 Task: Find connections with filter location Motril with filter topic #Lessonswith filter profile language French with filter current company Unilever with filter school Jawaharlal Nehru Vishvavidyalaya with filter industry Wholesale Food and Beverage with filter service category Consulting with filter keywords title Quality Control
Action: Mouse moved to (542, 71)
Screenshot: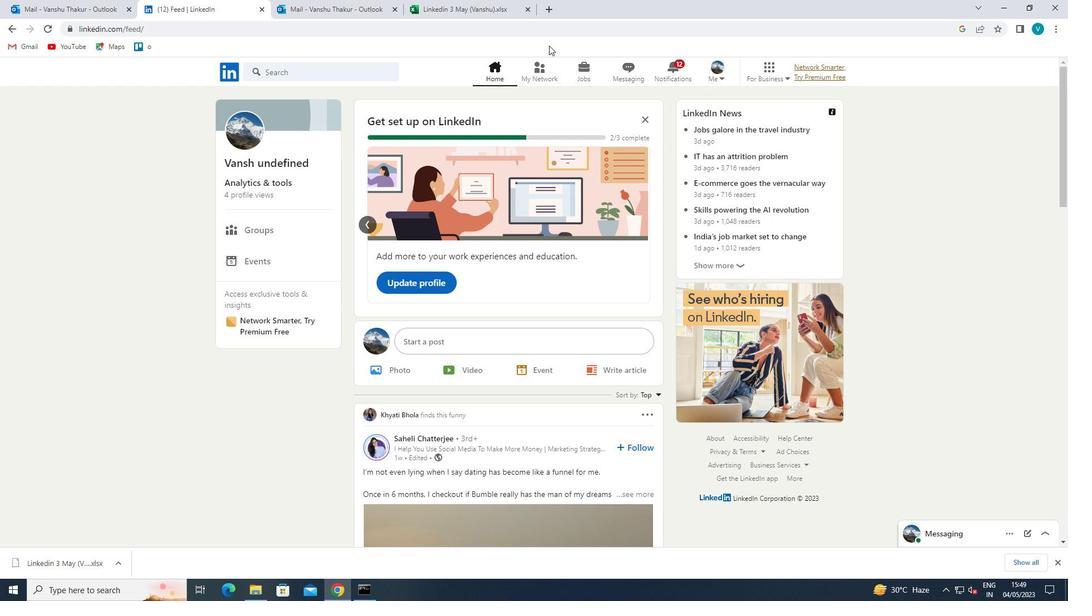 
Action: Mouse pressed left at (542, 71)
Screenshot: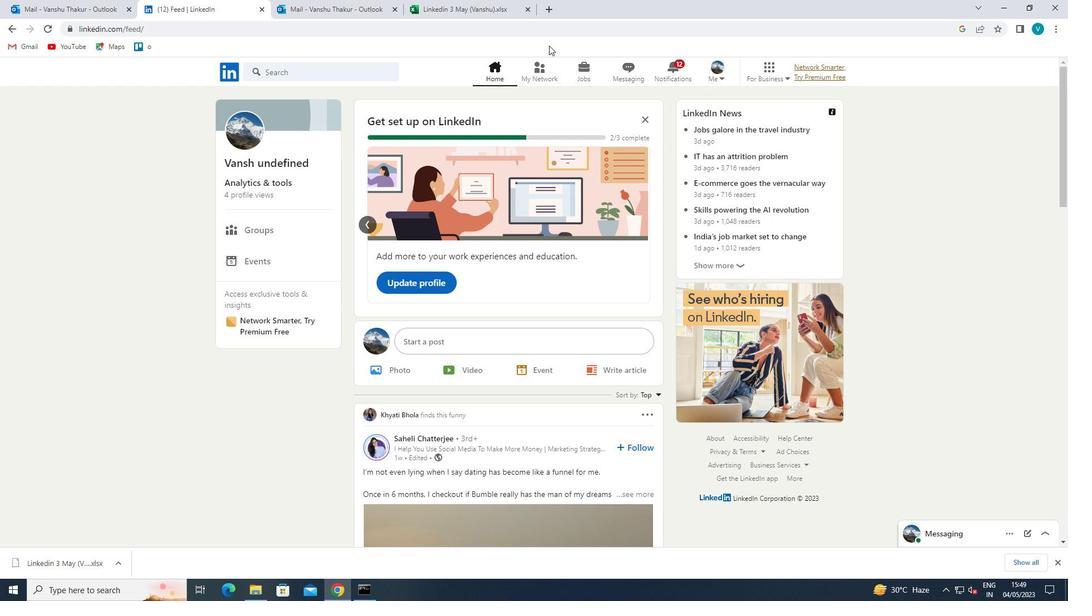 
Action: Mouse moved to (333, 138)
Screenshot: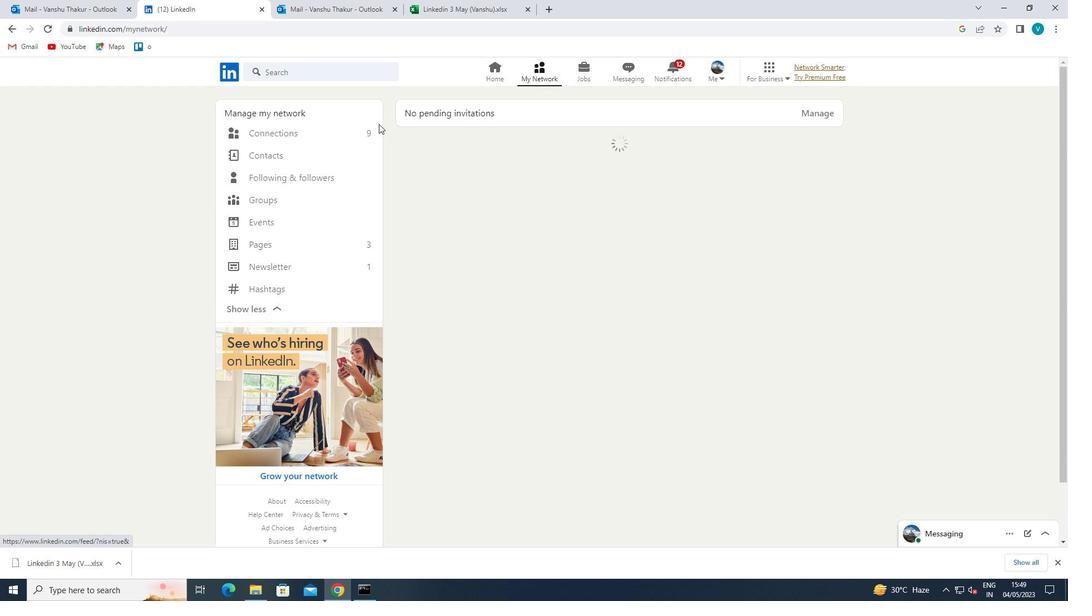 
Action: Mouse pressed left at (333, 138)
Screenshot: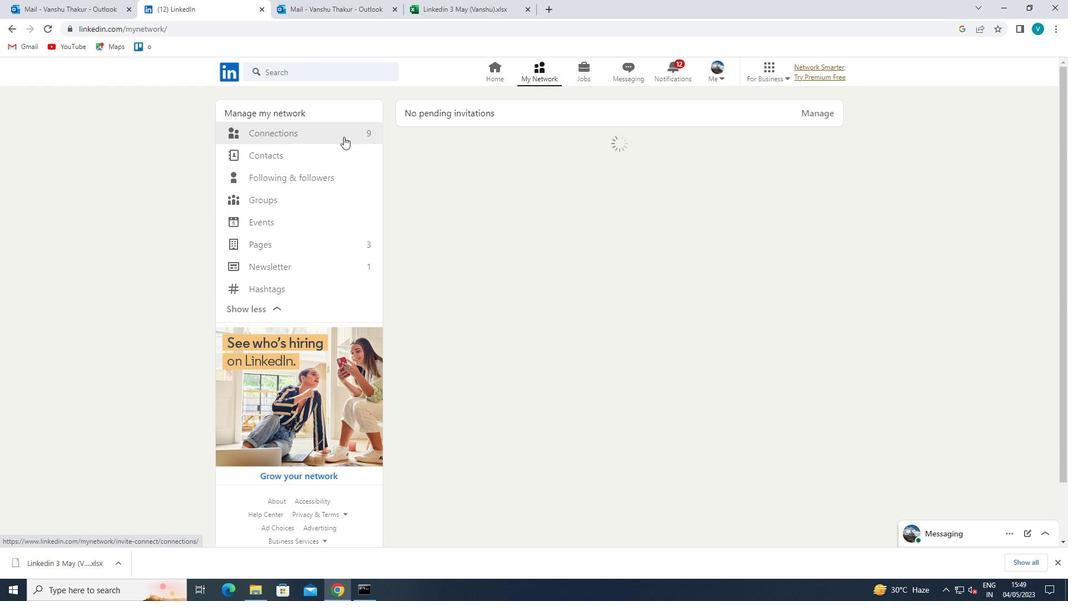 
Action: Mouse moved to (623, 138)
Screenshot: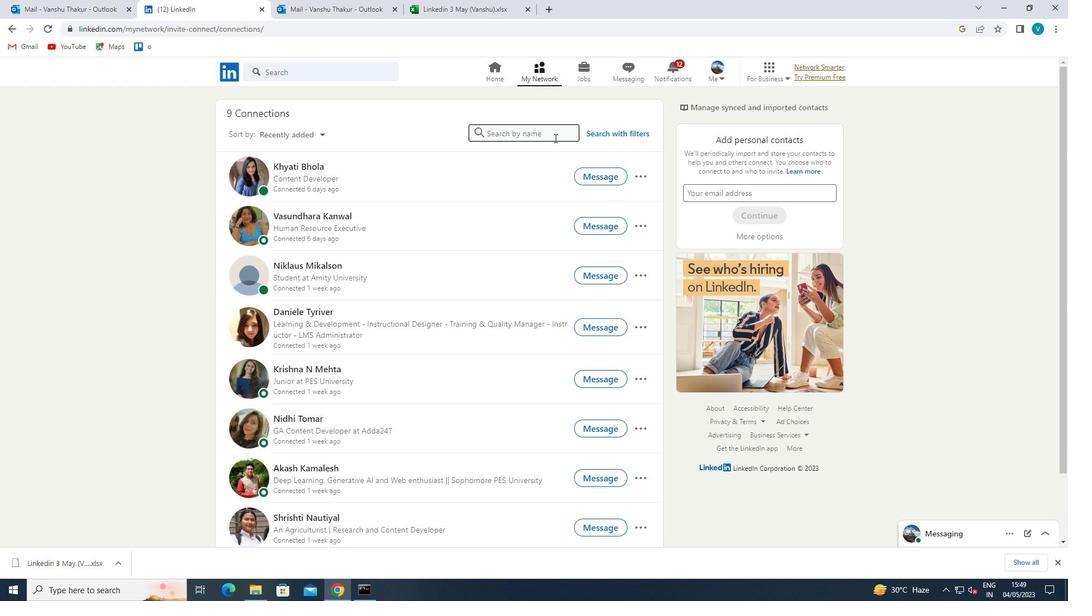 
Action: Mouse pressed left at (623, 138)
Screenshot: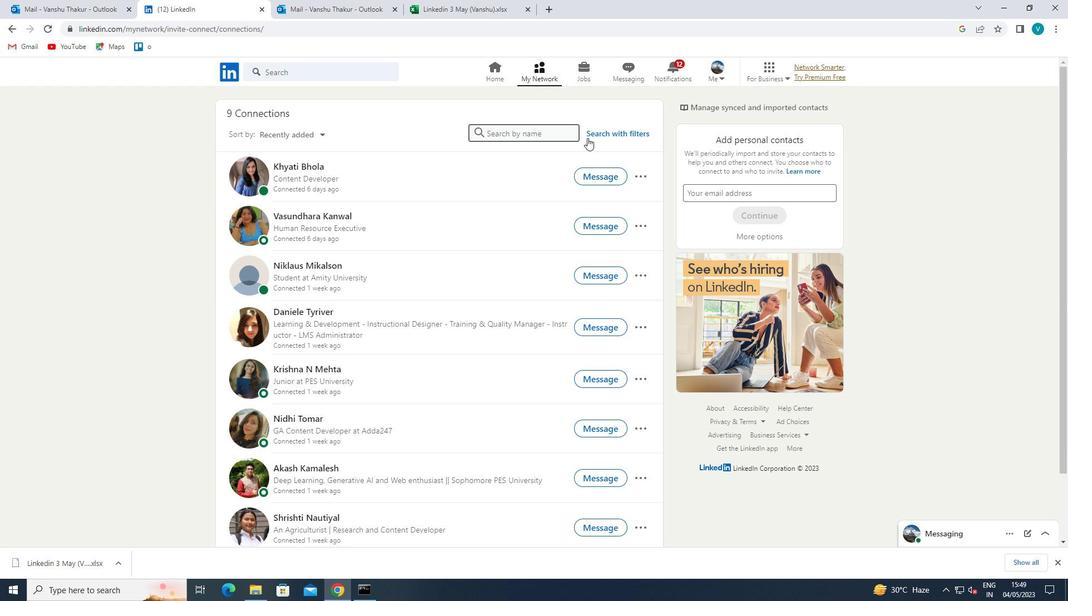 
Action: Mouse moved to (542, 106)
Screenshot: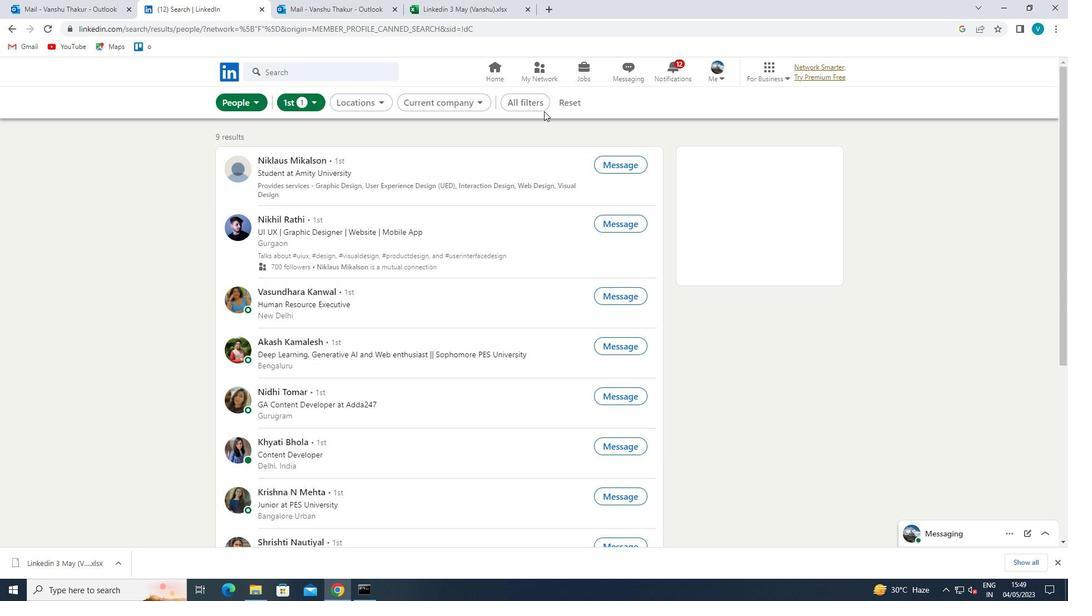 
Action: Mouse pressed left at (542, 106)
Screenshot: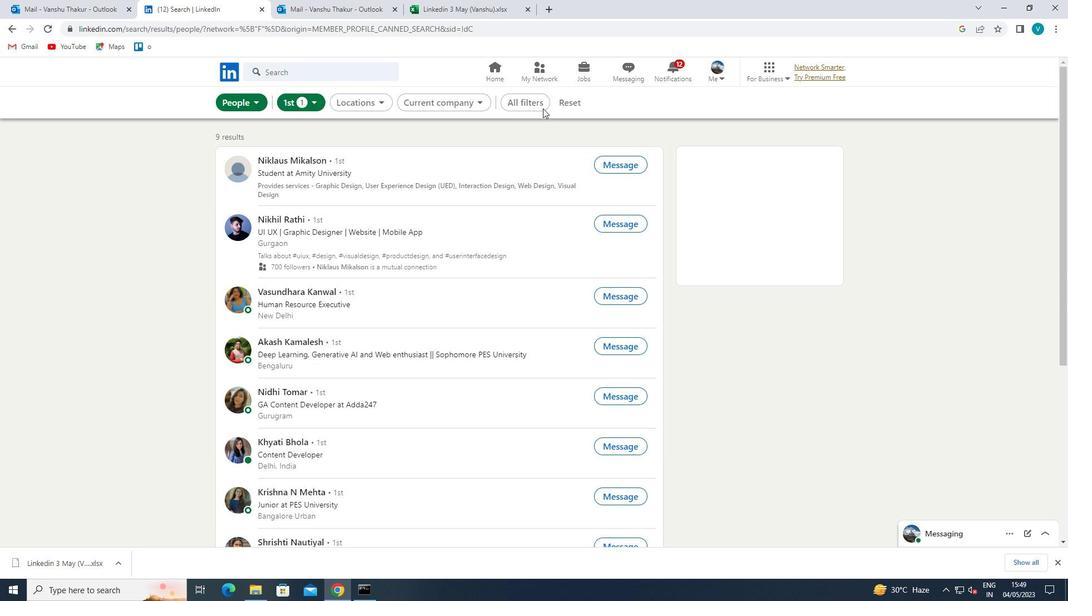 
Action: Mouse moved to (872, 207)
Screenshot: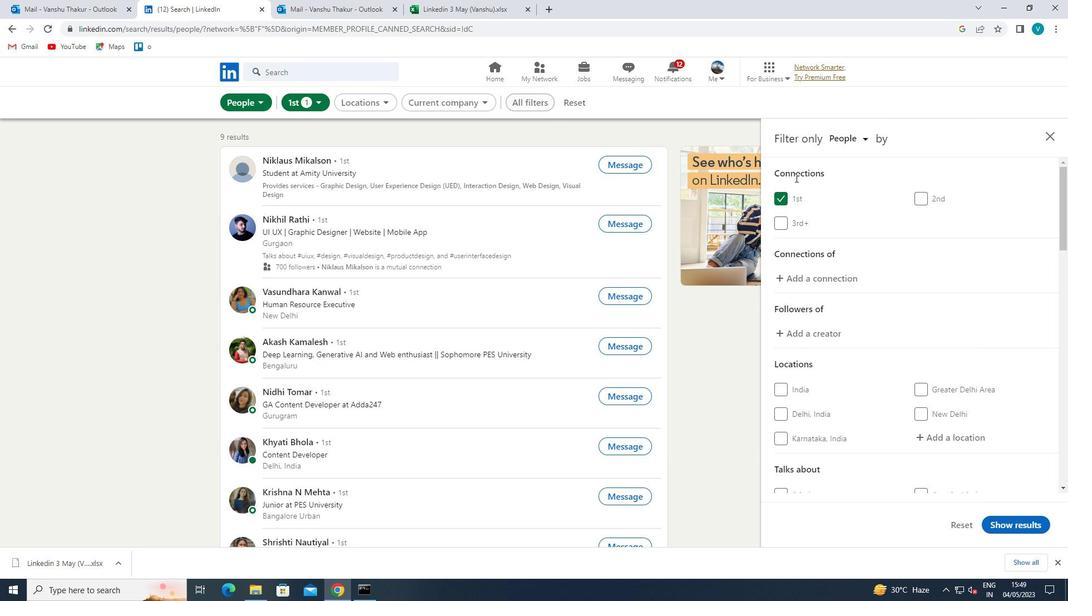 
Action: Mouse scrolled (872, 207) with delta (0, 0)
Screenshot: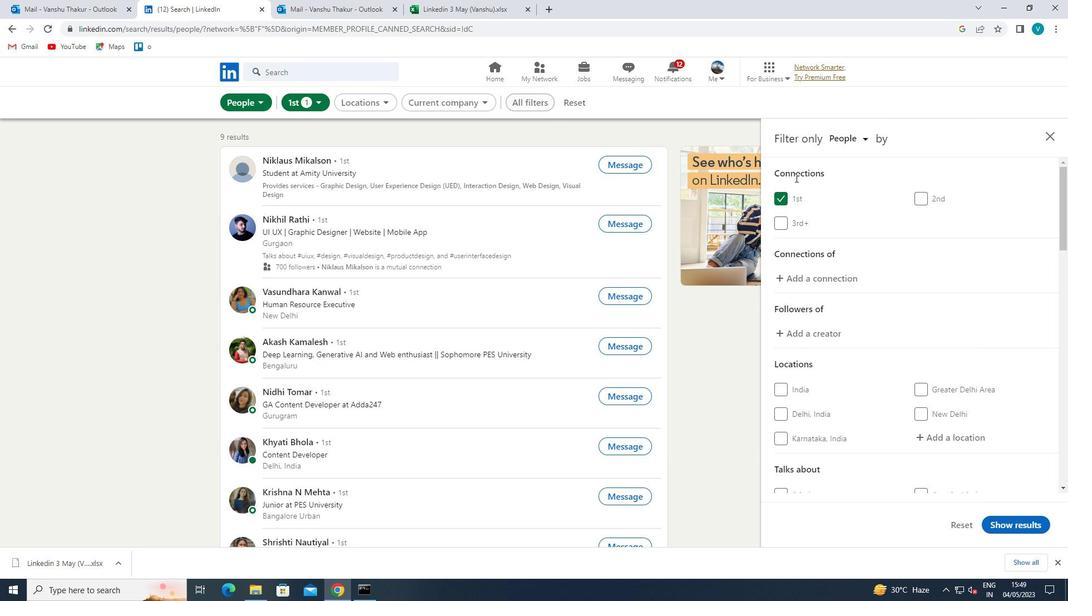 
Action: Mouse moved to (872, 207)
Screenshot: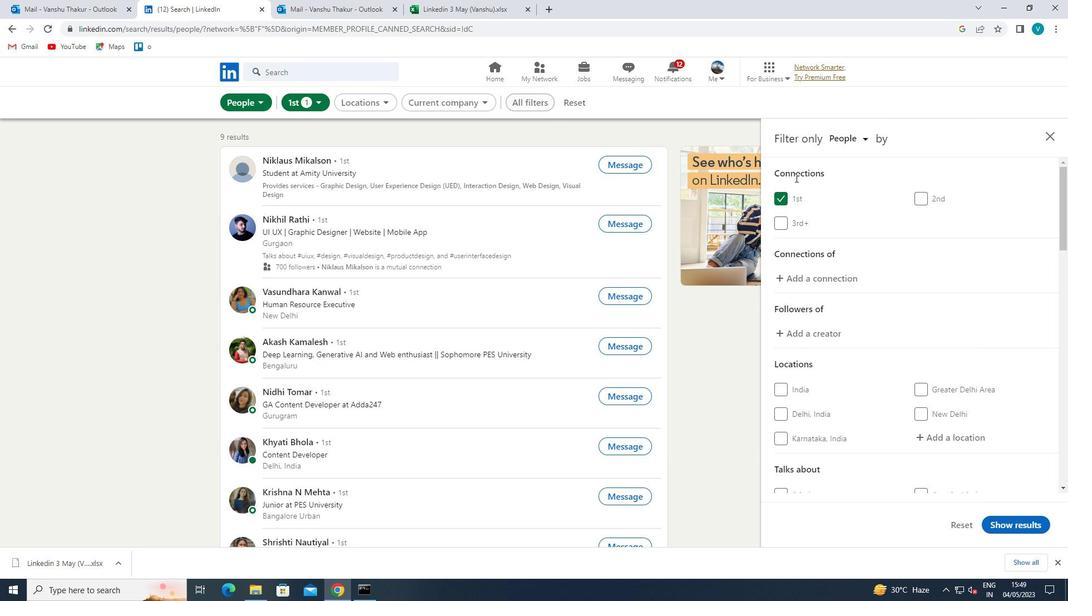 
Action: Mouse scrolled (872, 207) with delta (0, 0)
Screenshot: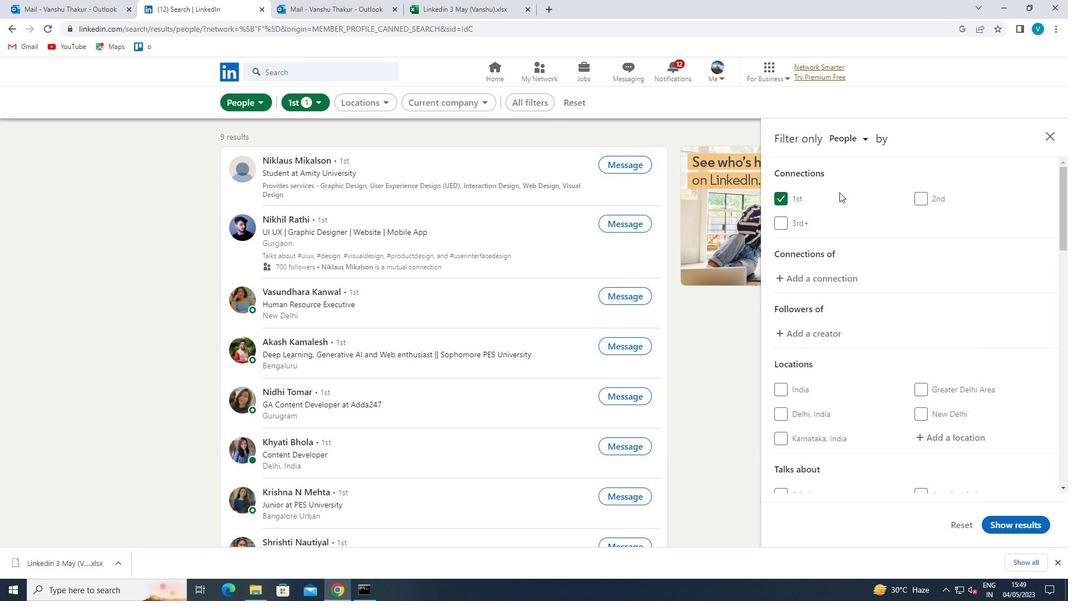 
Action: Mouse moved to (950, 334)
Screenshot: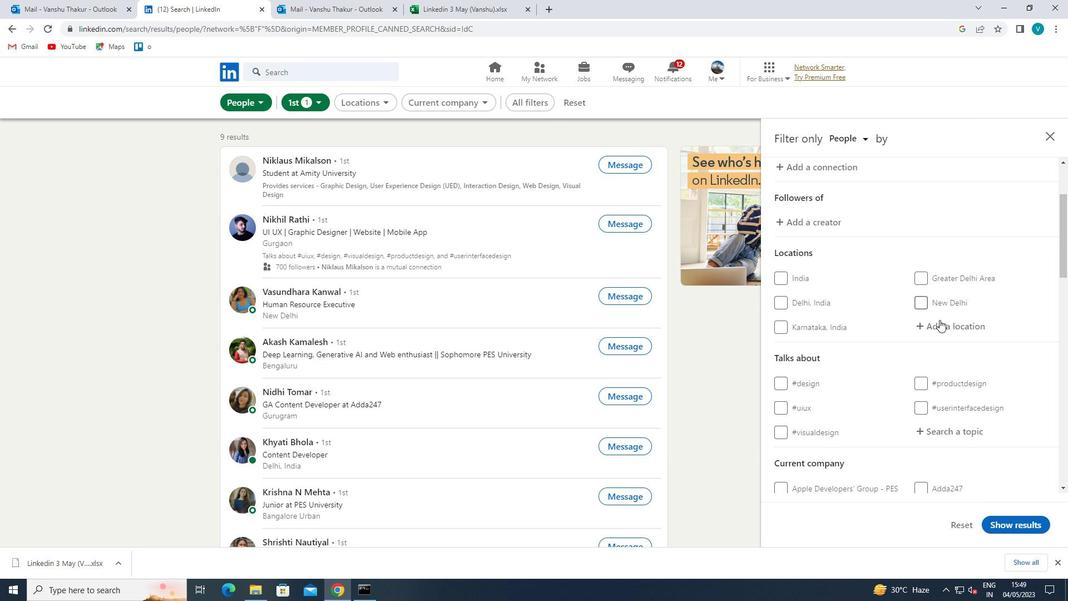 
Action: Mouse pressed left at (950, 334)
Screenshot: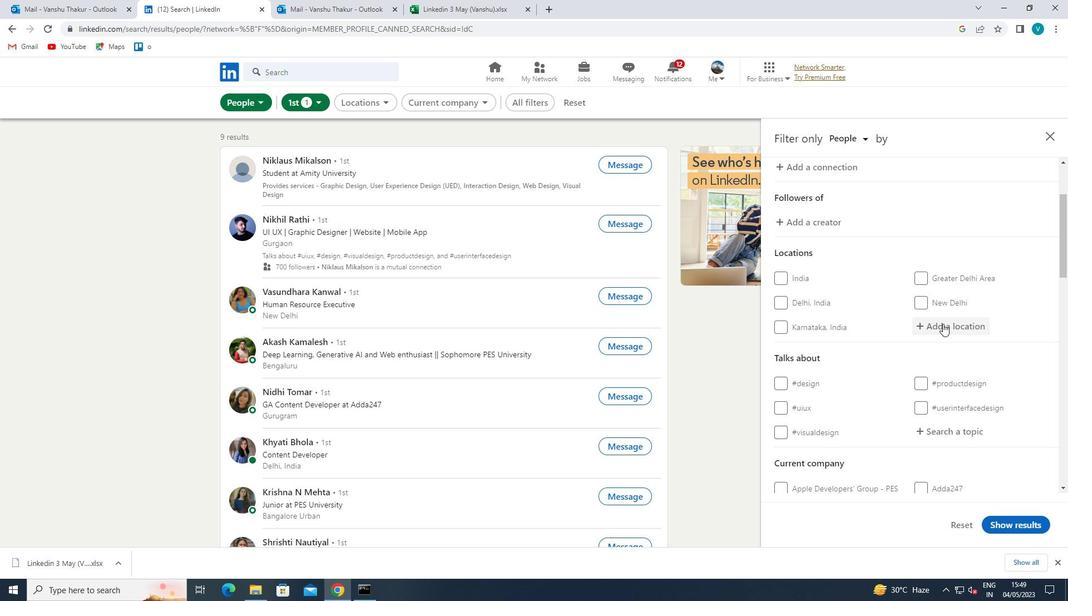 
Action: Mouse moved to (836, 268)
Screenshot: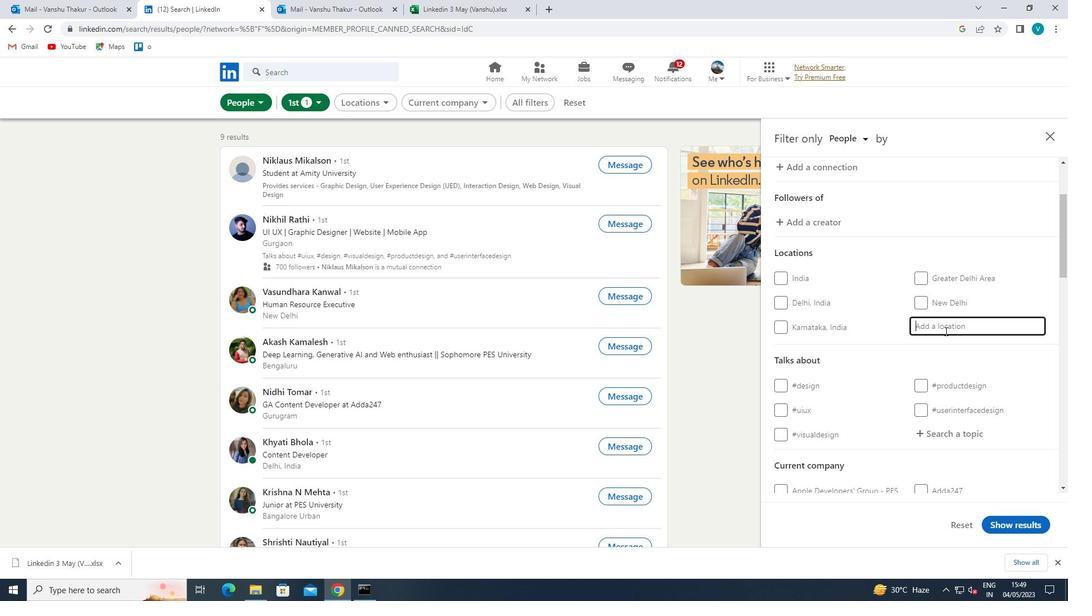 
Action: Key pressed <Key.shift>MOTRIL
Screenshot: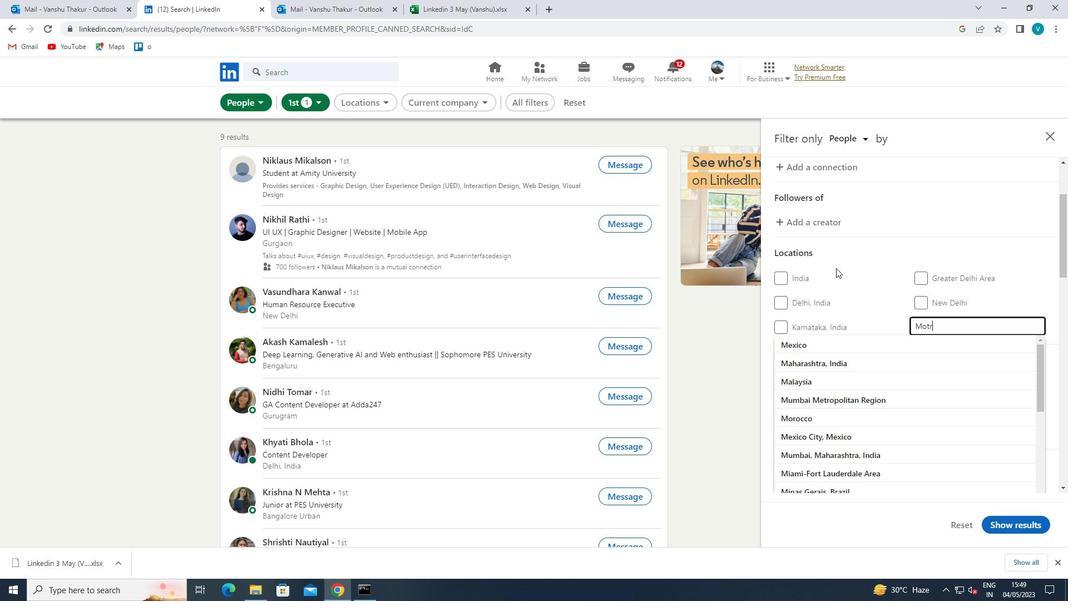 
Action: Mouse moved to (844, 334)
Screenshot: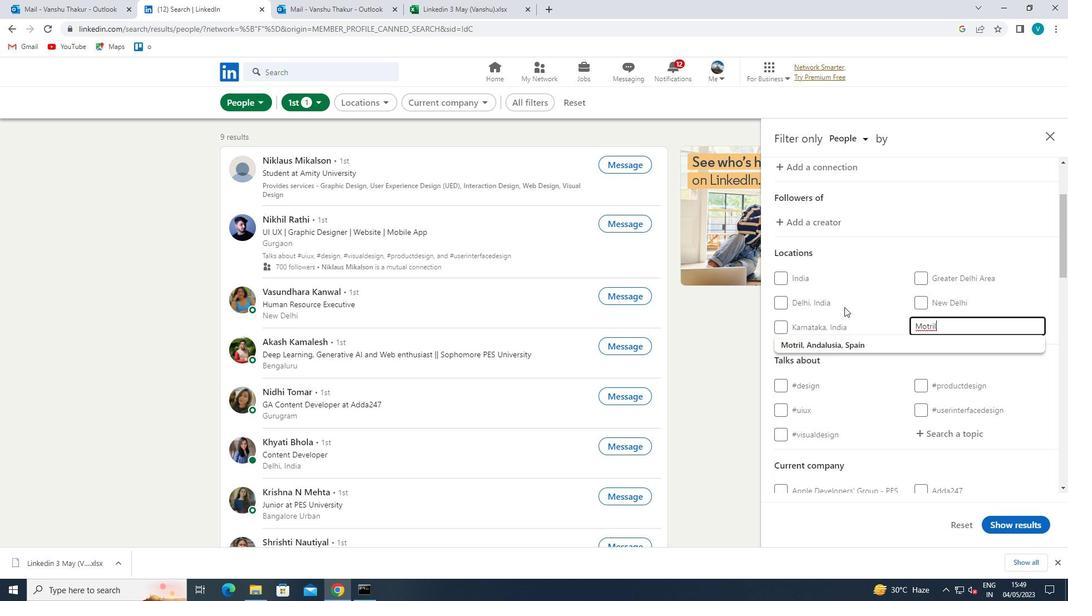 
Action: Mouse pressed left at (844, 334)
Screenshot: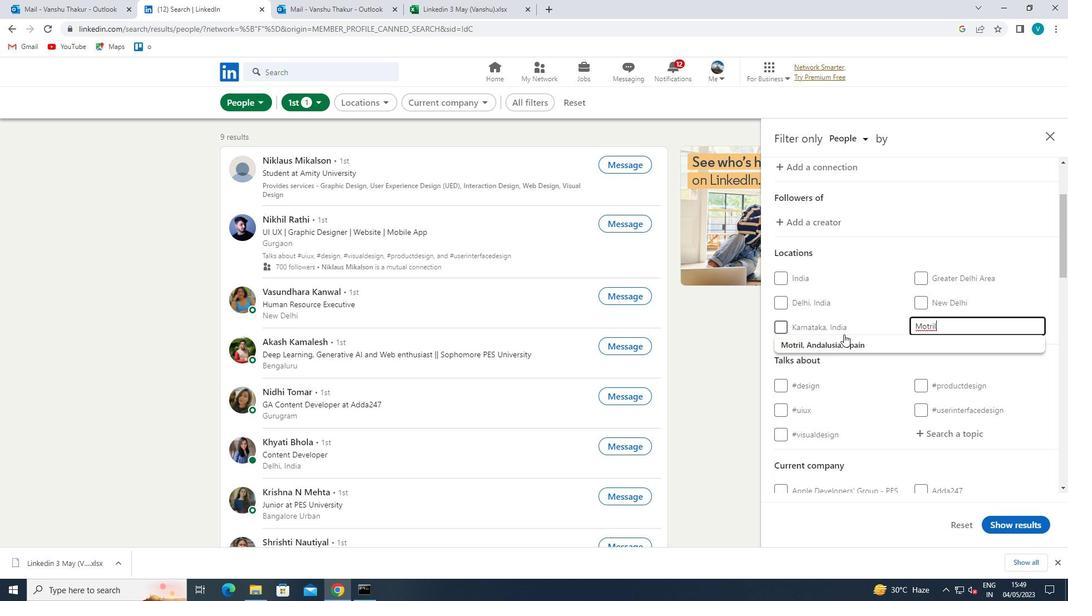 
Action: Mouse moved to (859, 343)
Screenshot: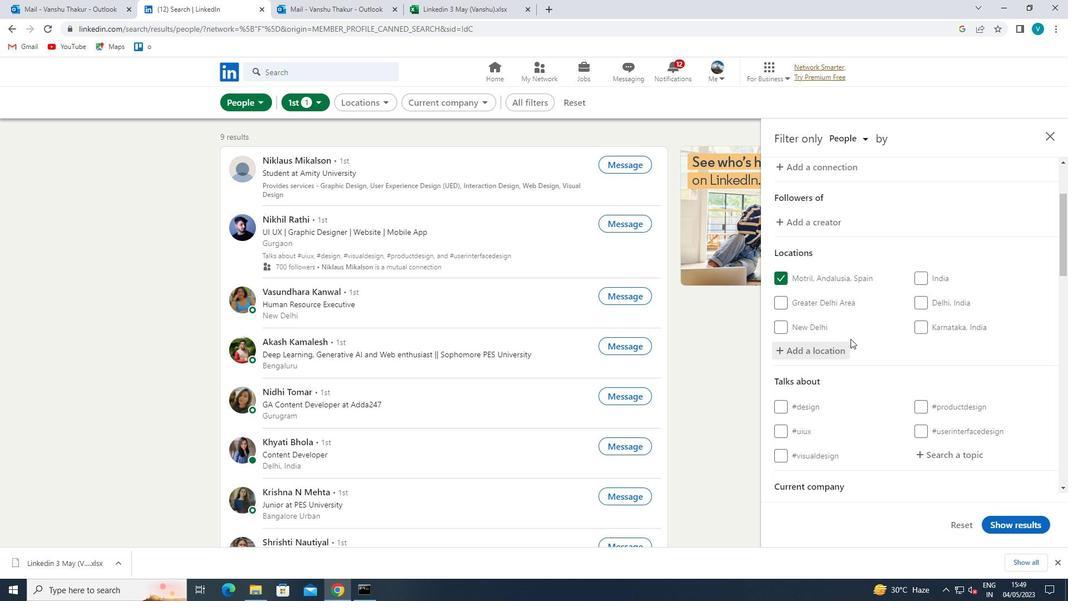 
Action: Mouse scrolled (859, 342) with delta (0, 0)
Screenshot: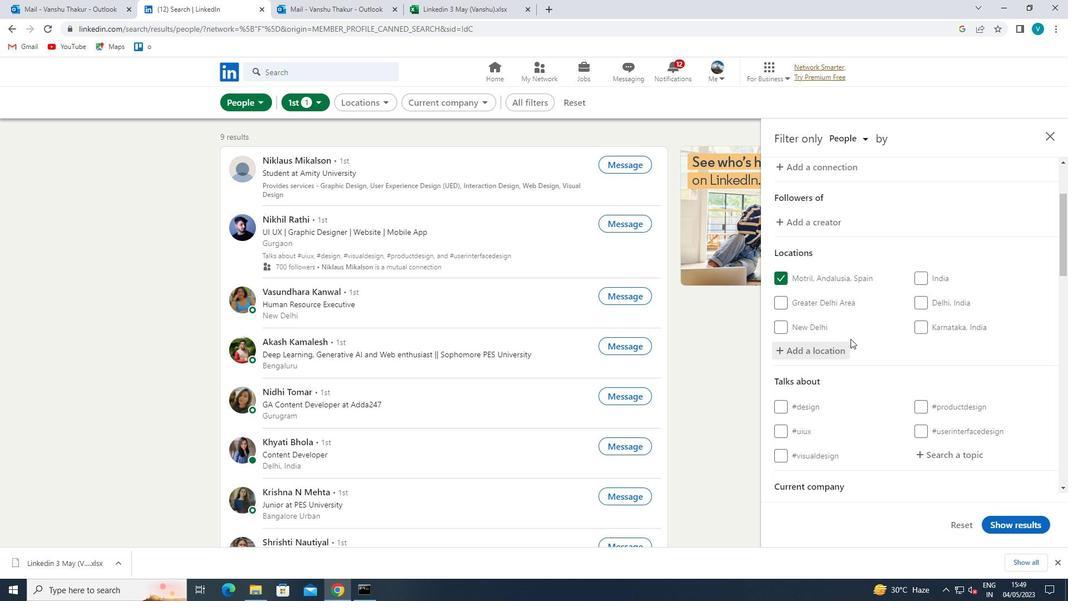 
Action: Mouse moved to (860, 344)
Screenshot: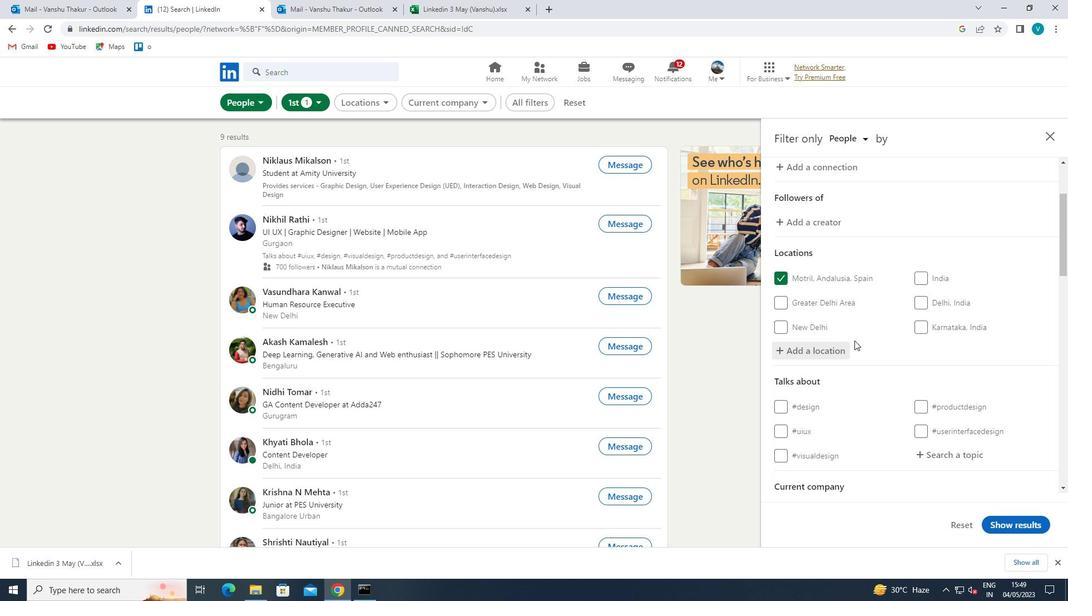
Action: Mouse scrolled (860, 344) with delta (0, 0)
Screenshot: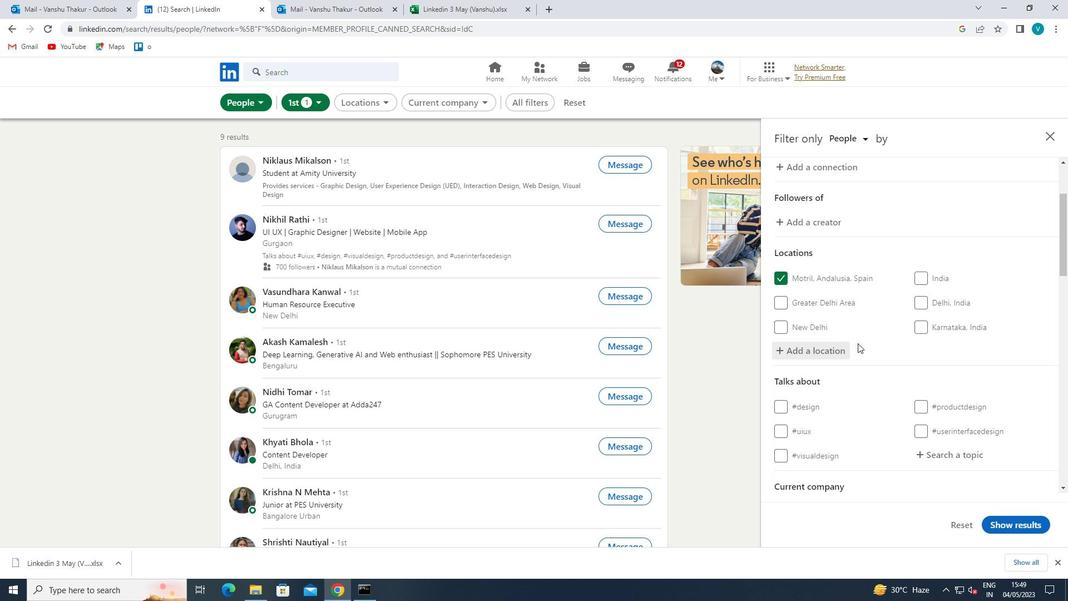 
Action: Mouse moved to (928, 349)
Screenshot: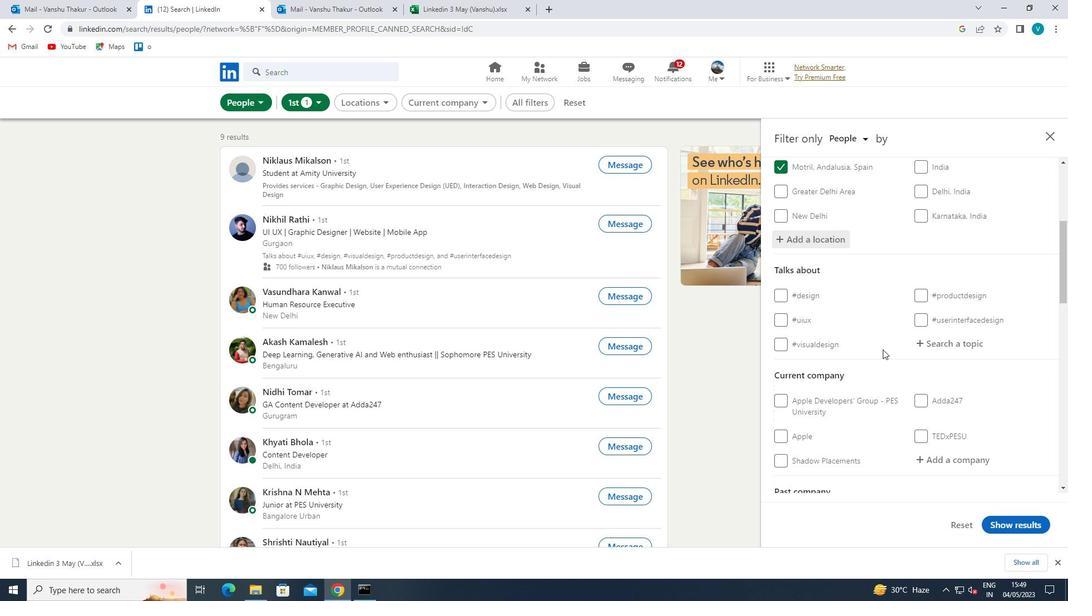 
Action: Mouse pressed left at (928, 349)
Screenshot: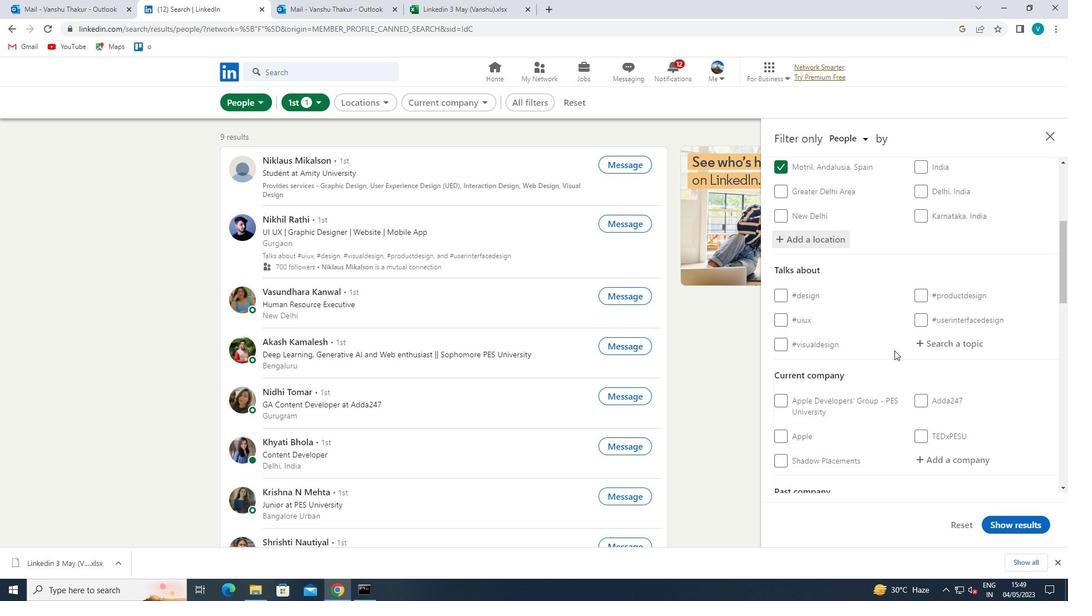 
Action: Mouse moved to (917, 338)
Screenshot: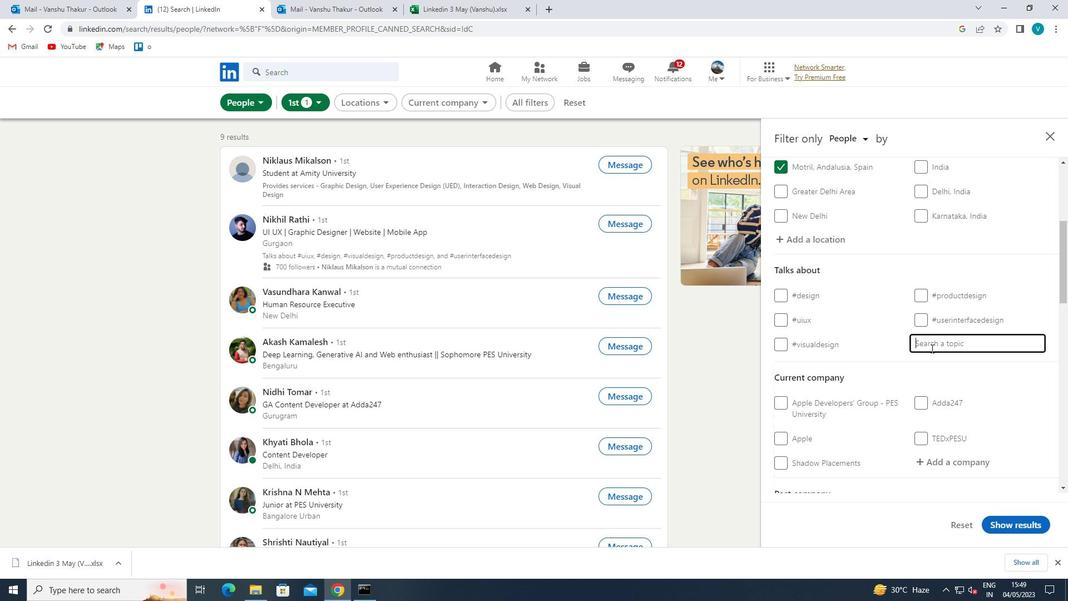 
Action: Key pressed LESSONS
Screenshot: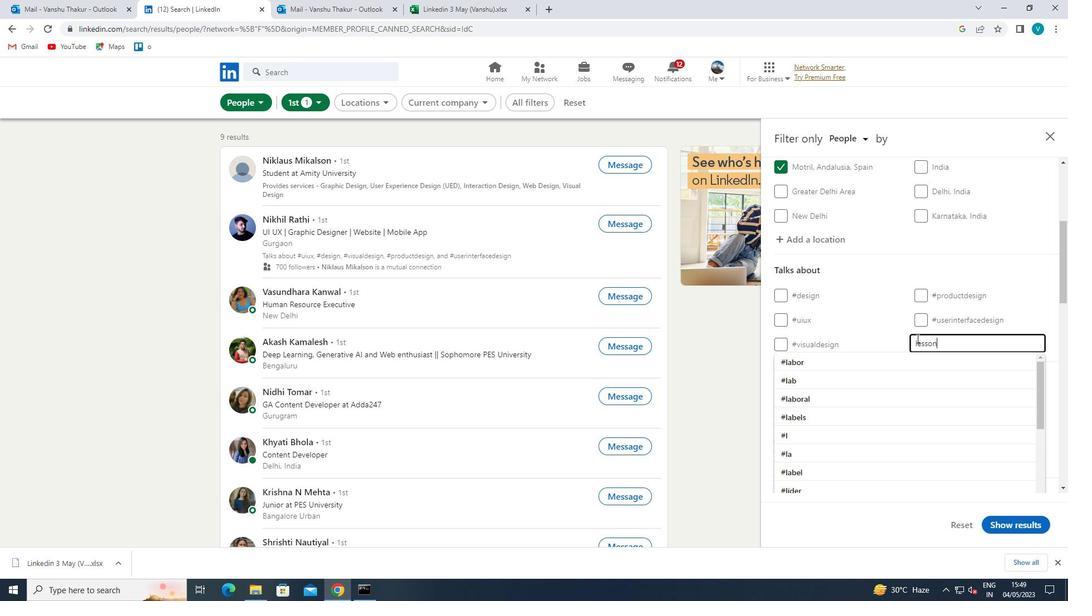 
Action: Mouse moved to (862, 382)
Screenshot: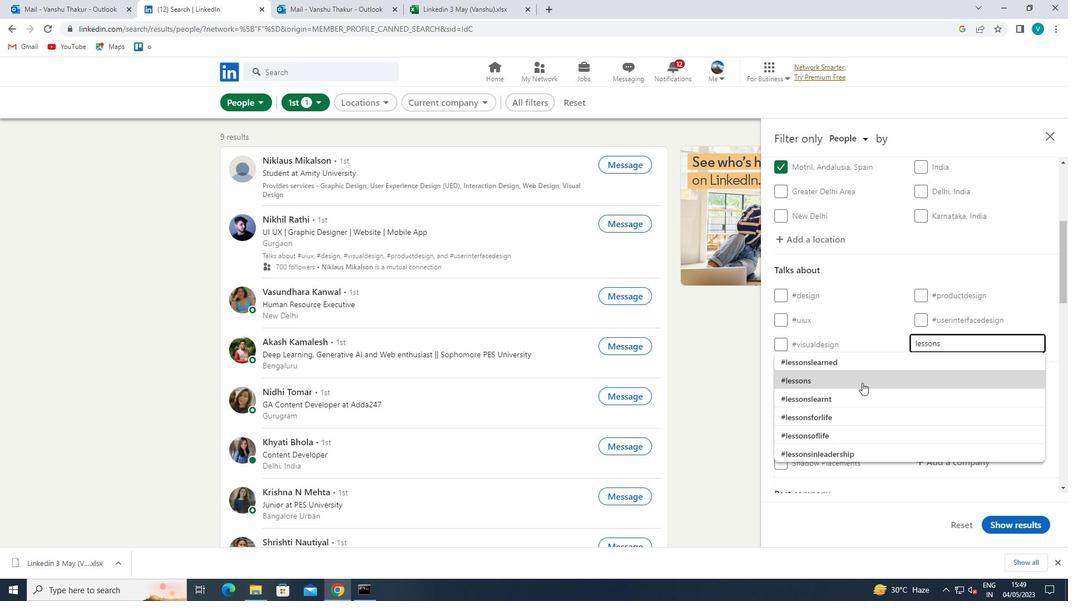 
Action: Mouse pressed left at (862, 382)
Screenshot: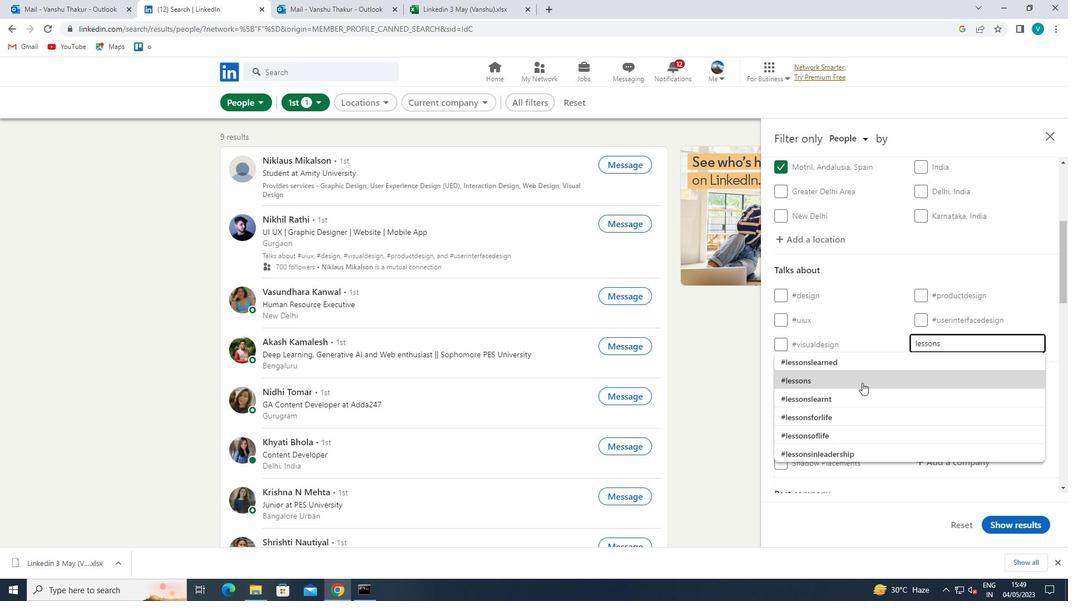 
Action: Mouse moved to (864, 381)
Screenshot: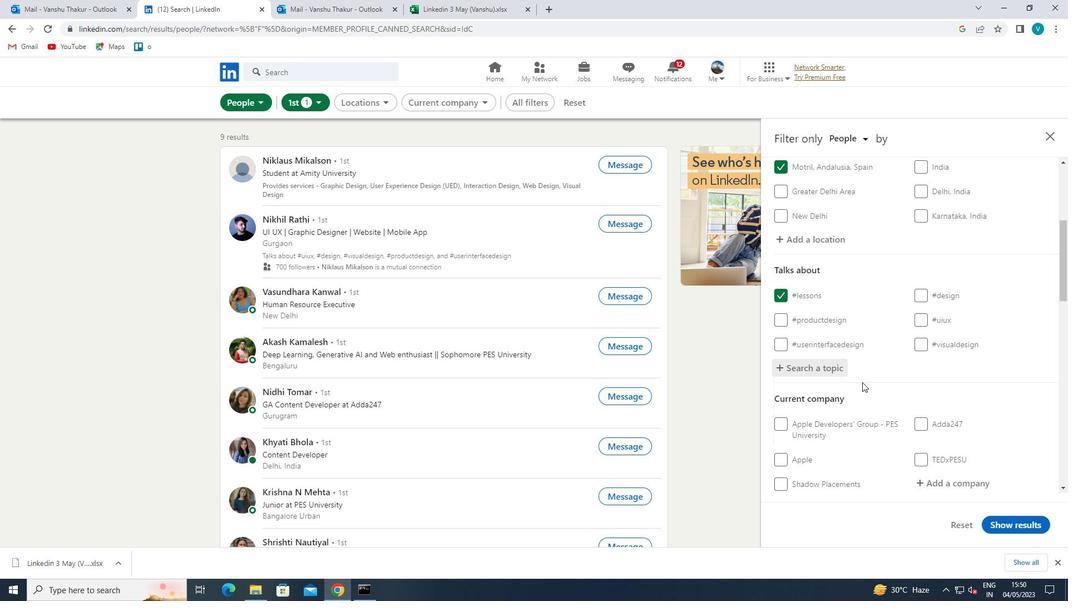 
Action: Mouse scrolled (864, 381) with delta (0, 0)
Screenshot: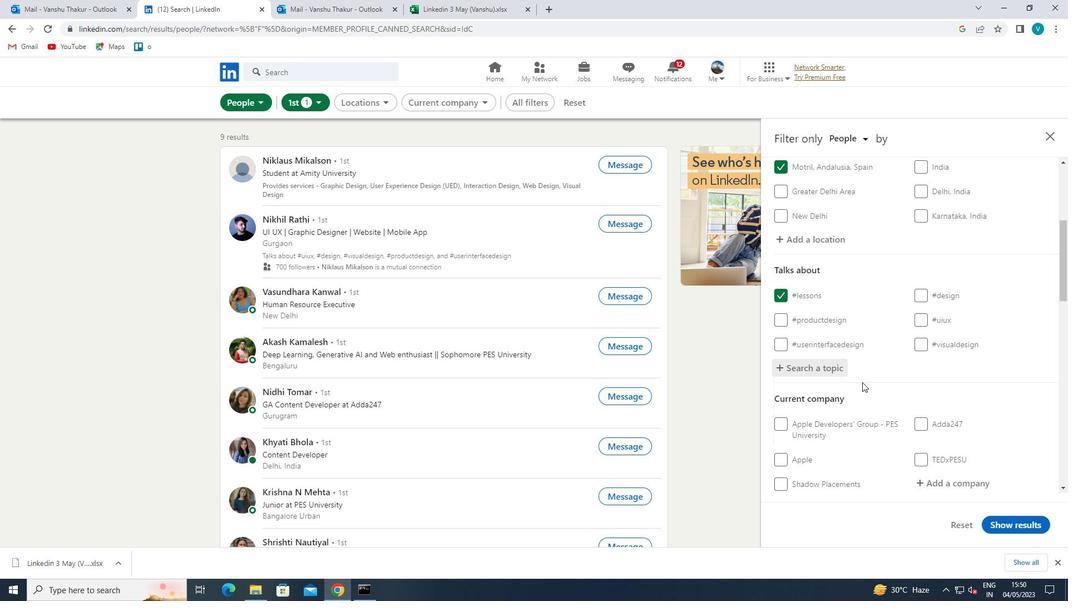 
Action: Mouse moved to (866, 383)
Screenshot: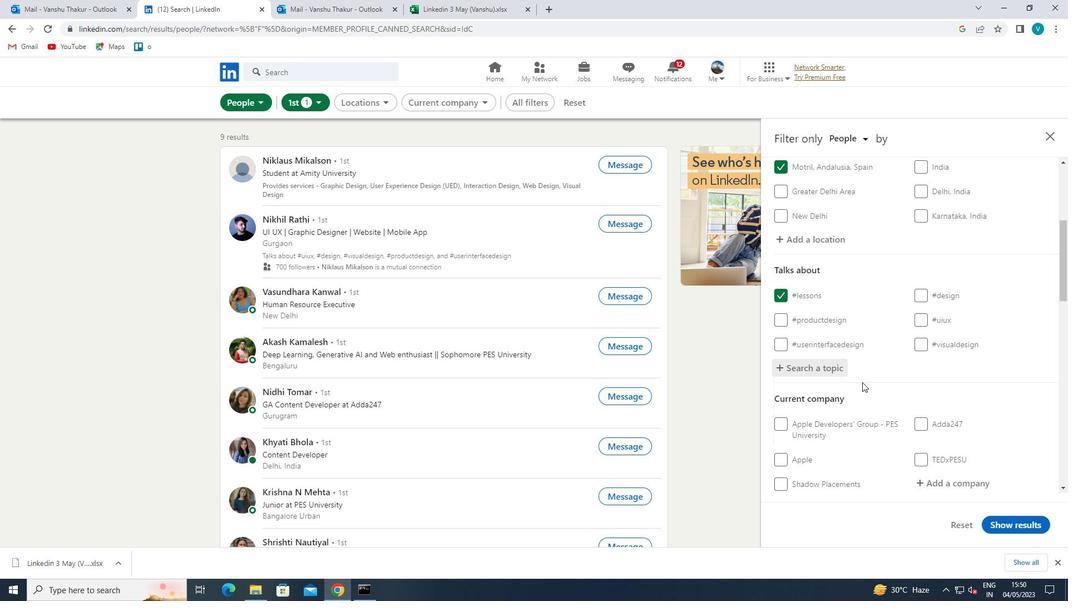 
Action: Mouse scrolled (866, 383) with delta (0, 0)
Screenshot: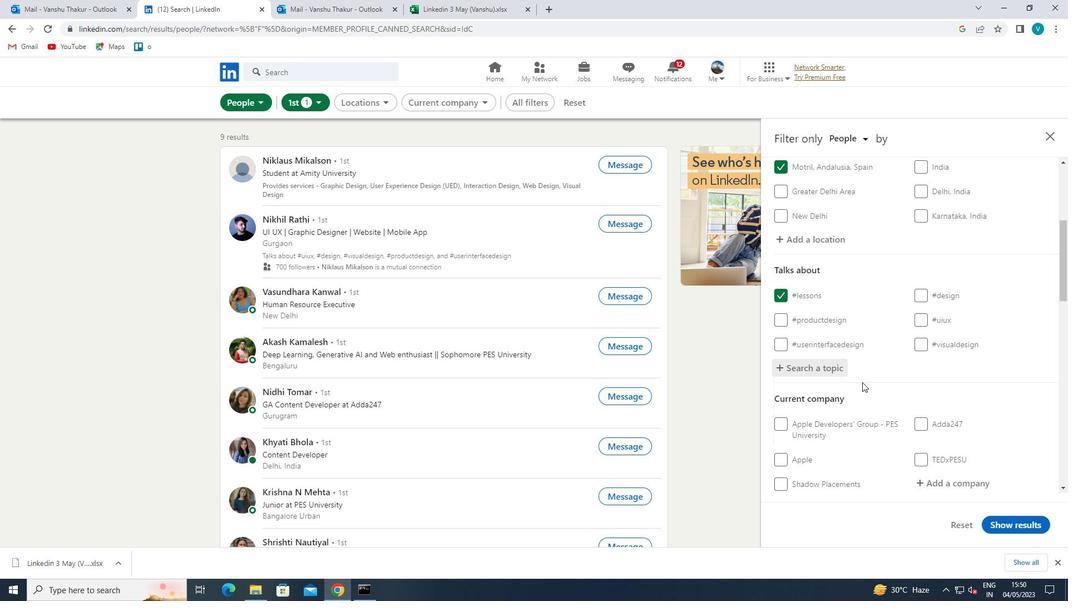 
Action: Mouse moved to (867, 384)
Screenshot: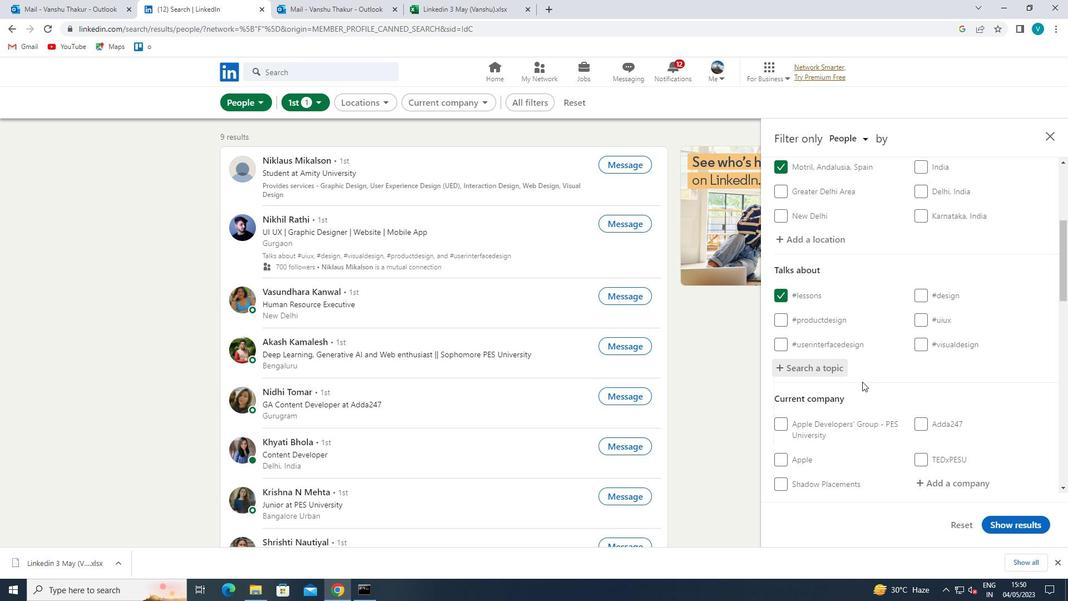 
Action: Mouse scrolled (867, 383) with delta (0, 0)
Screenshot: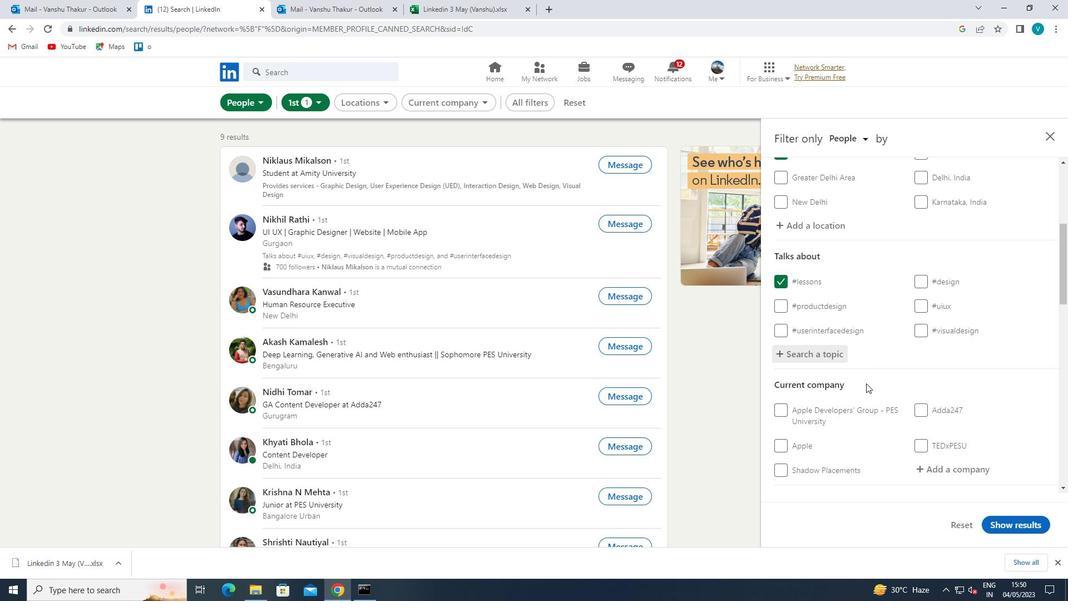 
Action: Mouse moved to (952, 311)
Screenshot: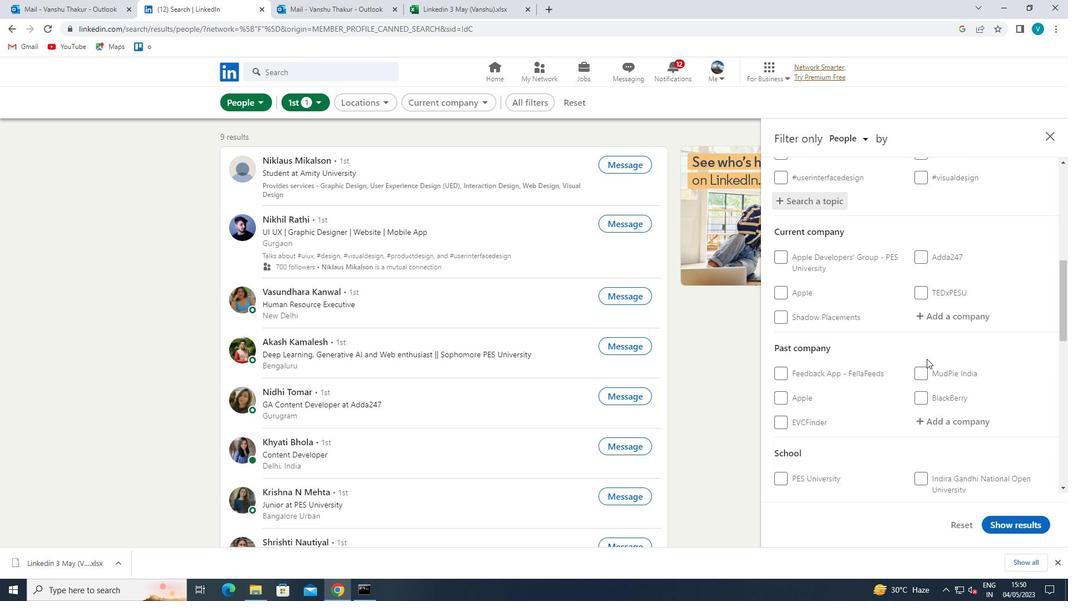 
Action: Mouse pressed left at (952, 311)
Screenshot: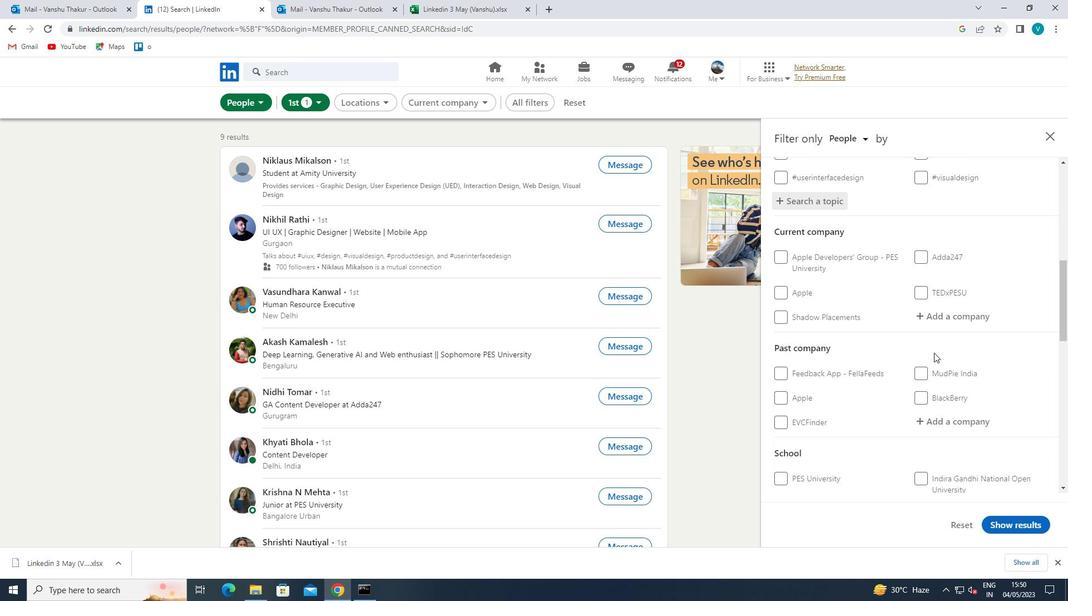 
Action: Mouse moved to (797, 225)
Screenshot: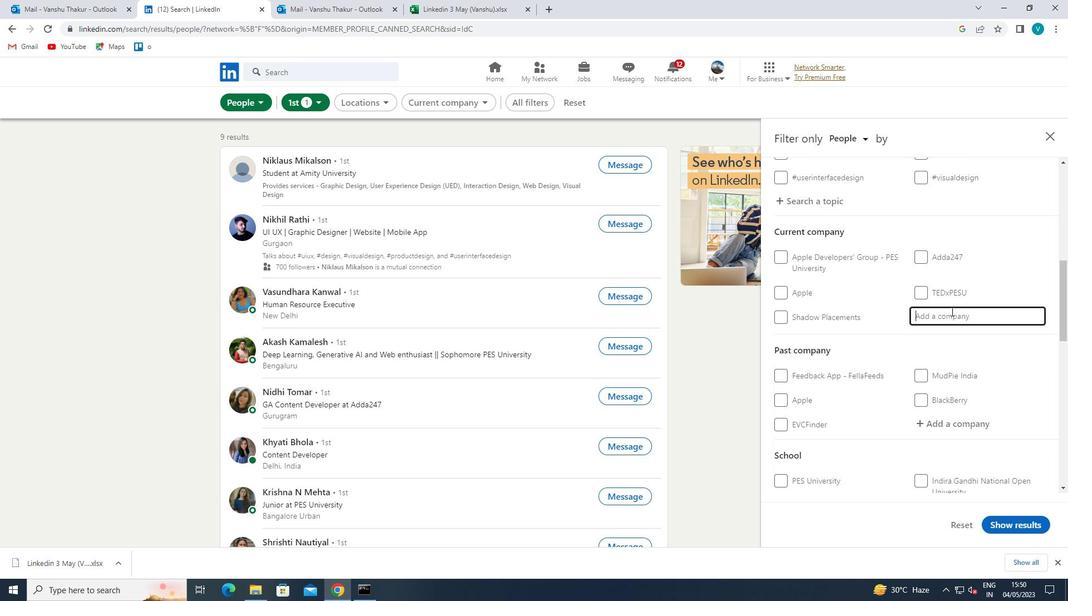 
Action: Key pressed <Key.shift>UNI
Screenshot: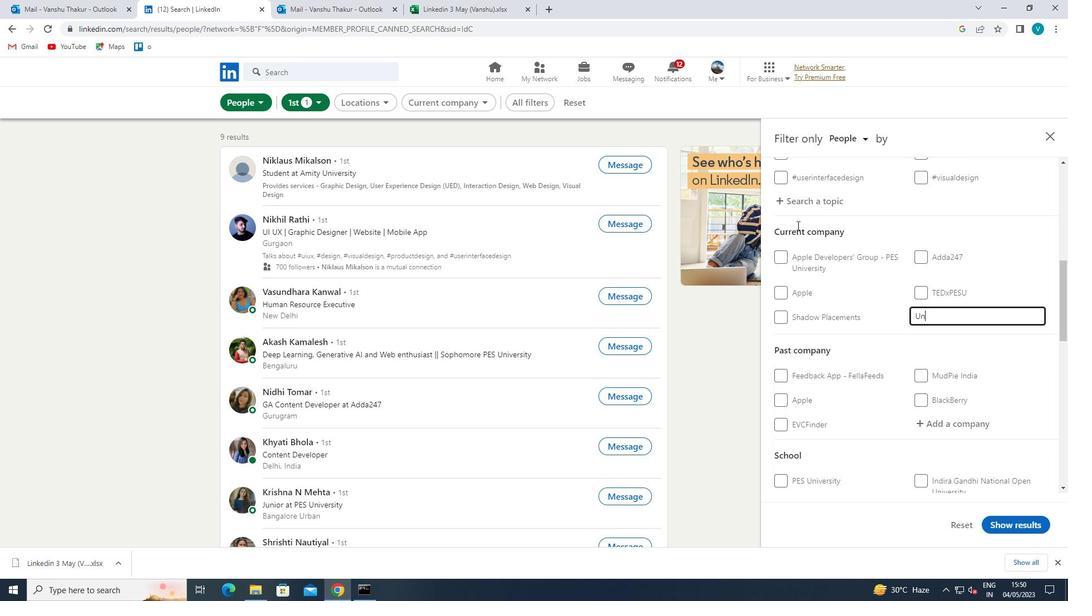 
Action: Mouse moved to (836, 326)
Screenshot: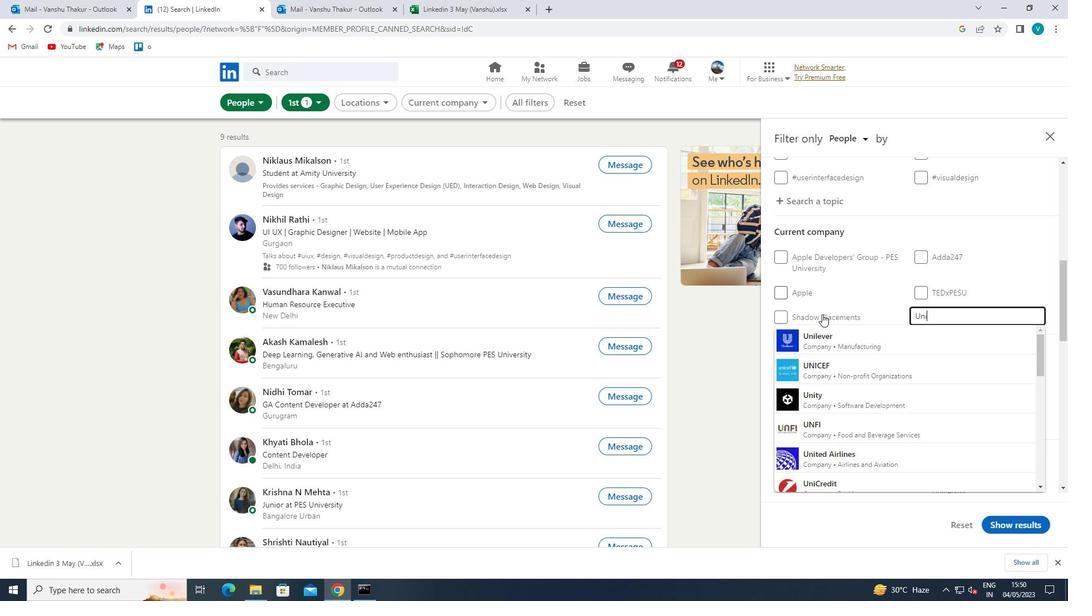 
Action: Mouse pressed left at (836, 326)
Screenshot: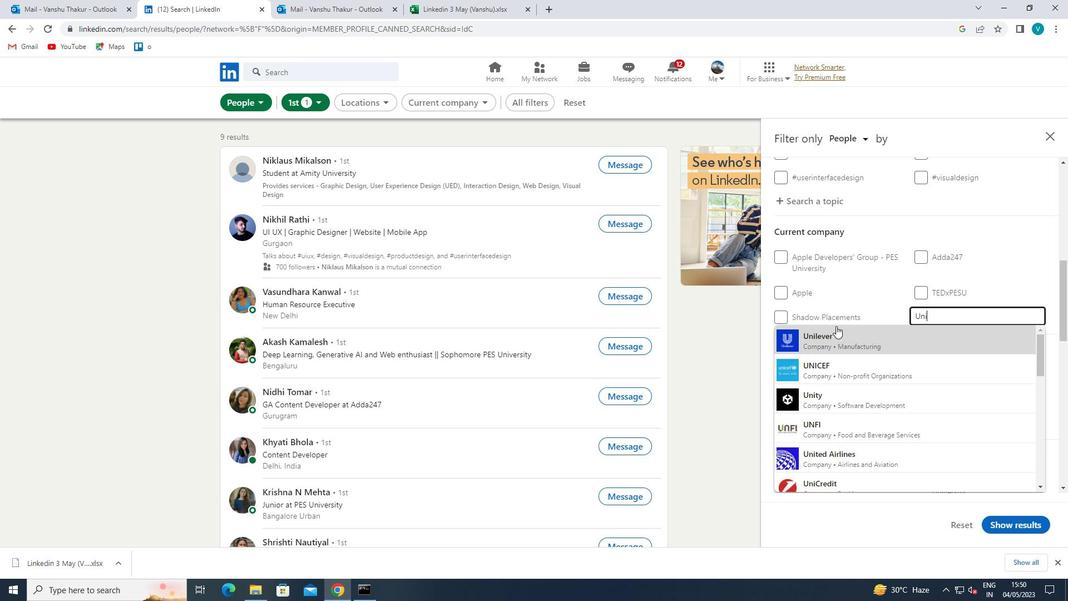 
Action: Mouse moved to (848, 331)
Screenshot: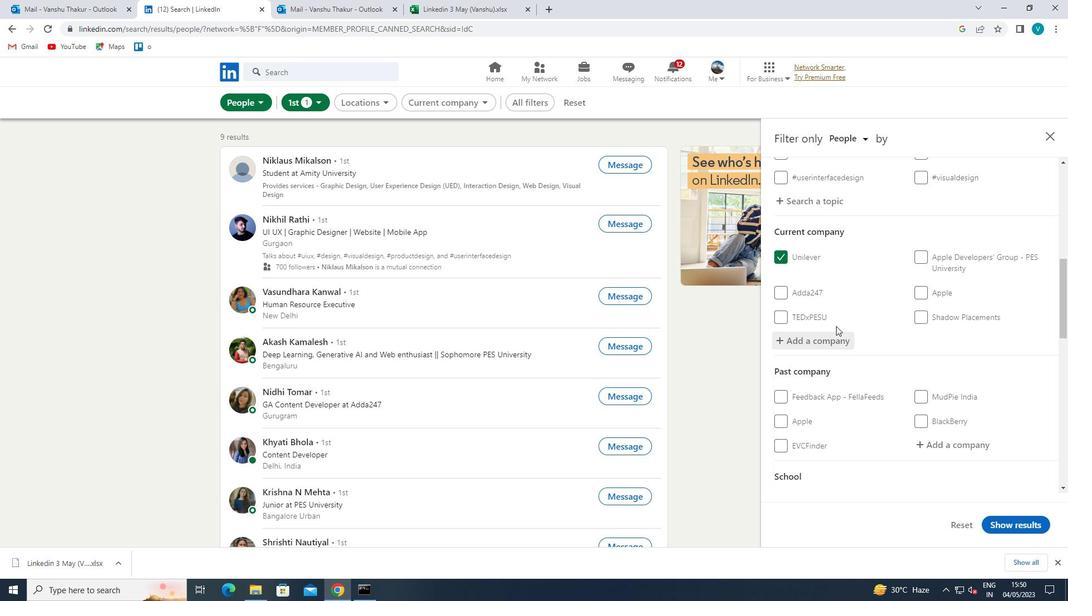 
Action: Mouse scrolled (848, 330) with delta (0, 0)
Screenshot: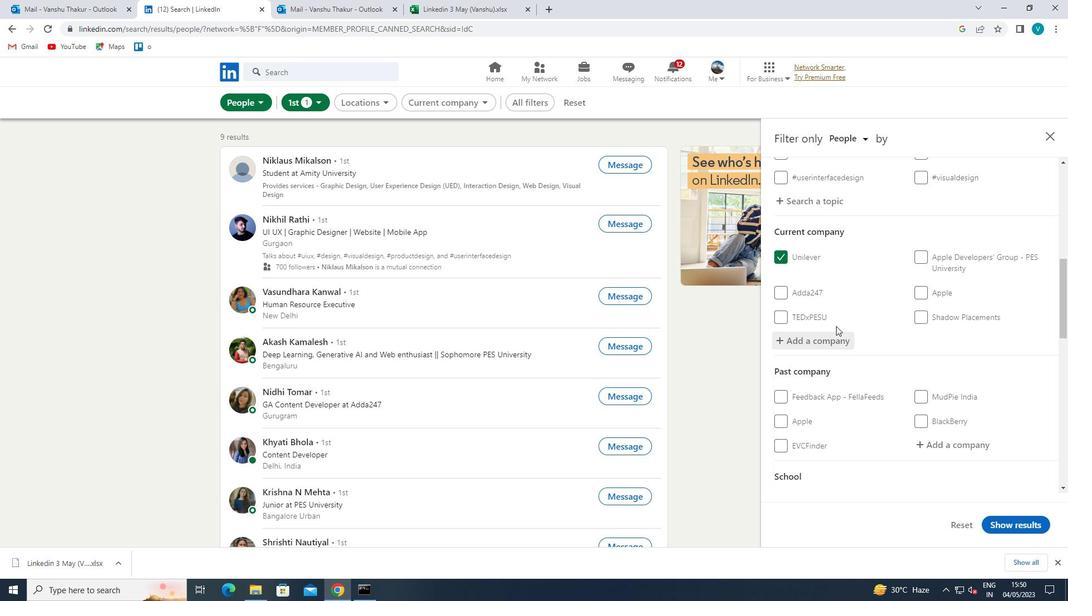 
Action: Mouse moved to (854, 334)
Screenshot: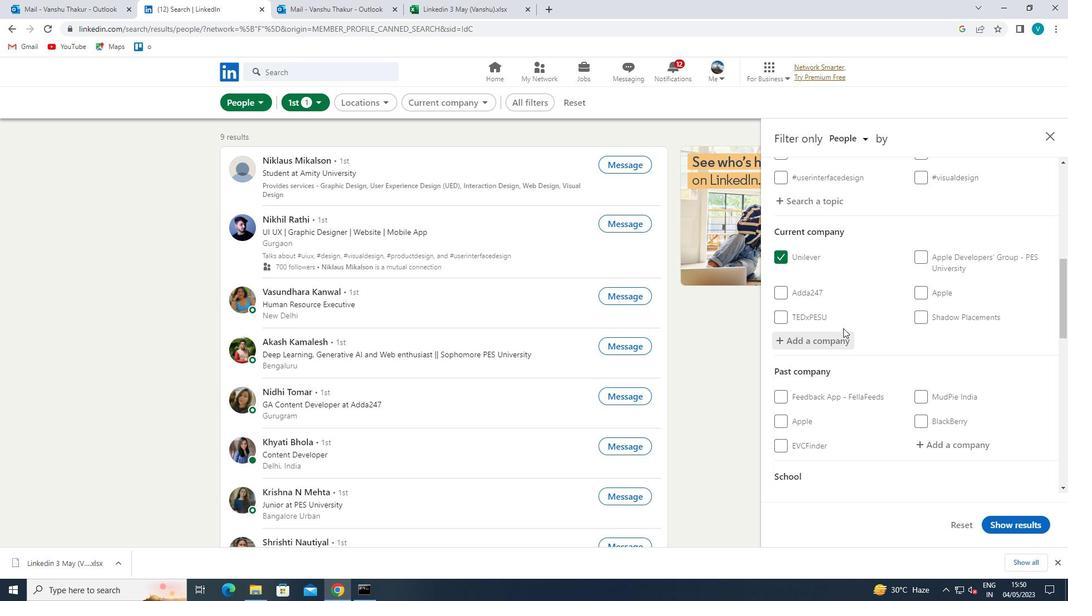 
Action: Mouse scrolled (854, 334) with delta (0, 0)
Screenshot: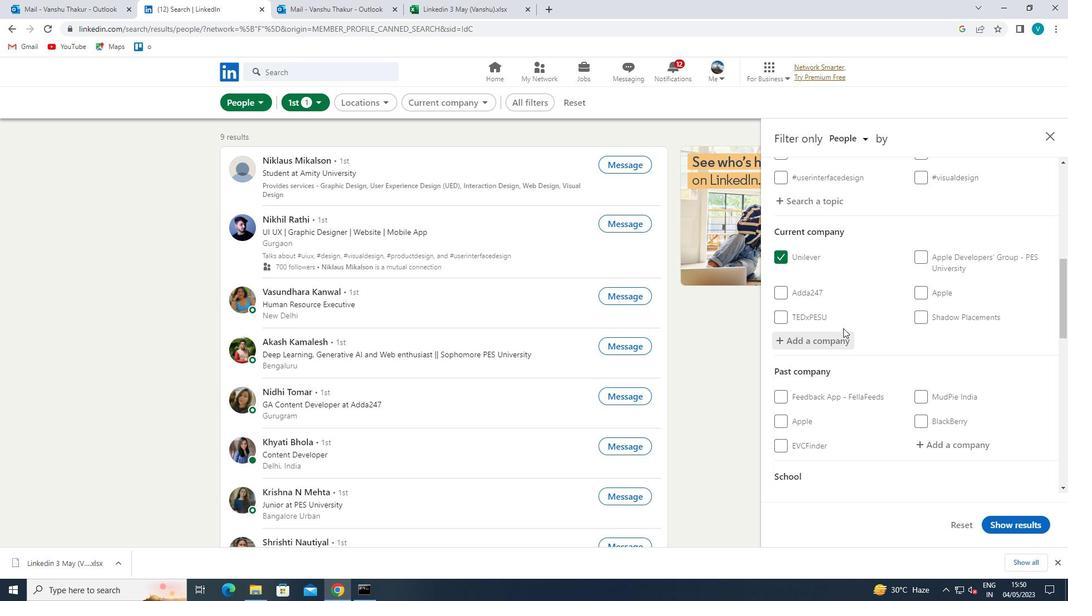 
Action: Mouse moved to (857, 336)
Screenshot: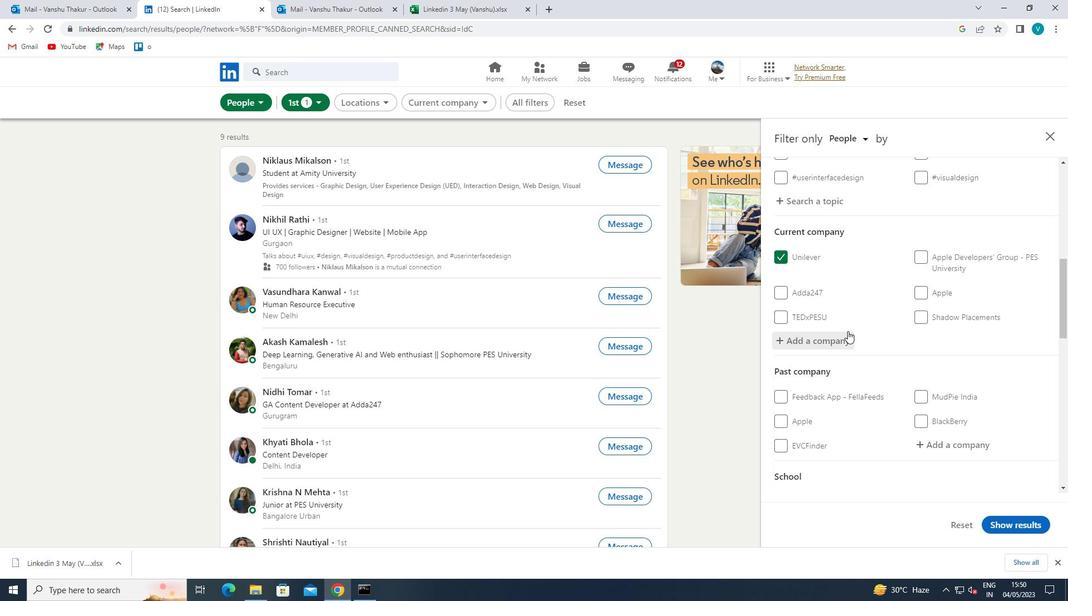 
Action: Mouse scrolled (857, 336) with delta (0, 0)
Screenshot: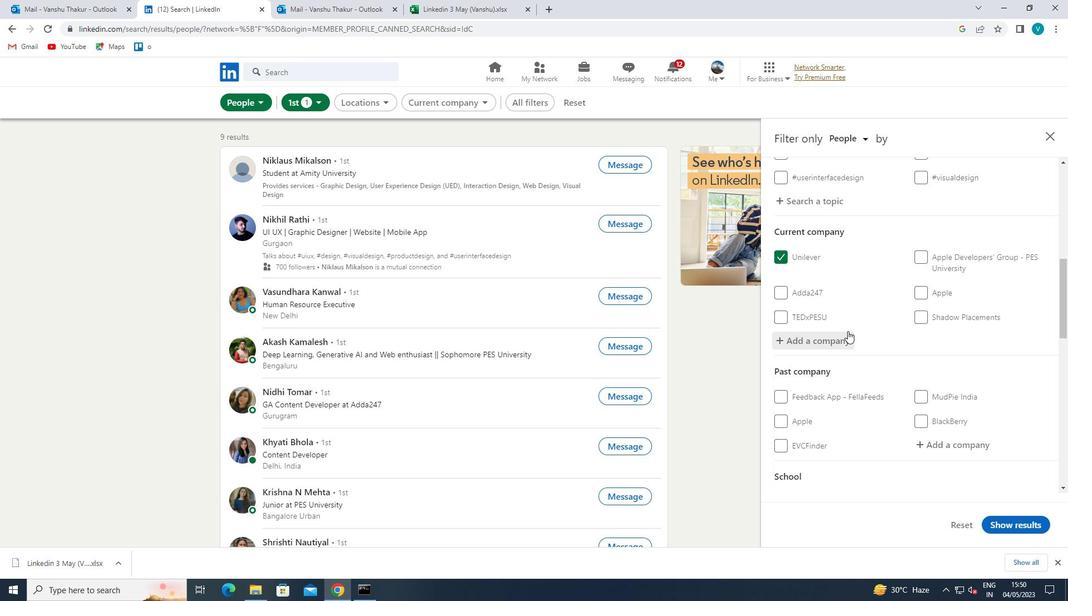 
Action: Mouse scrolled (857, 336) with delta (0, 0)
Screenshot: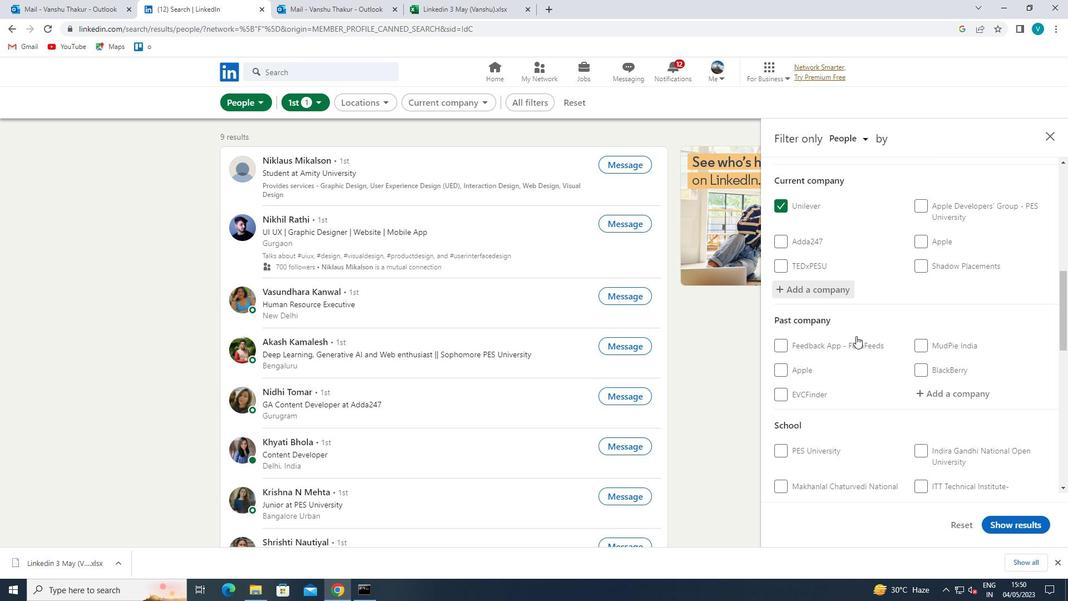 
Action: Mouse moved to (926, 352)
Screenshot: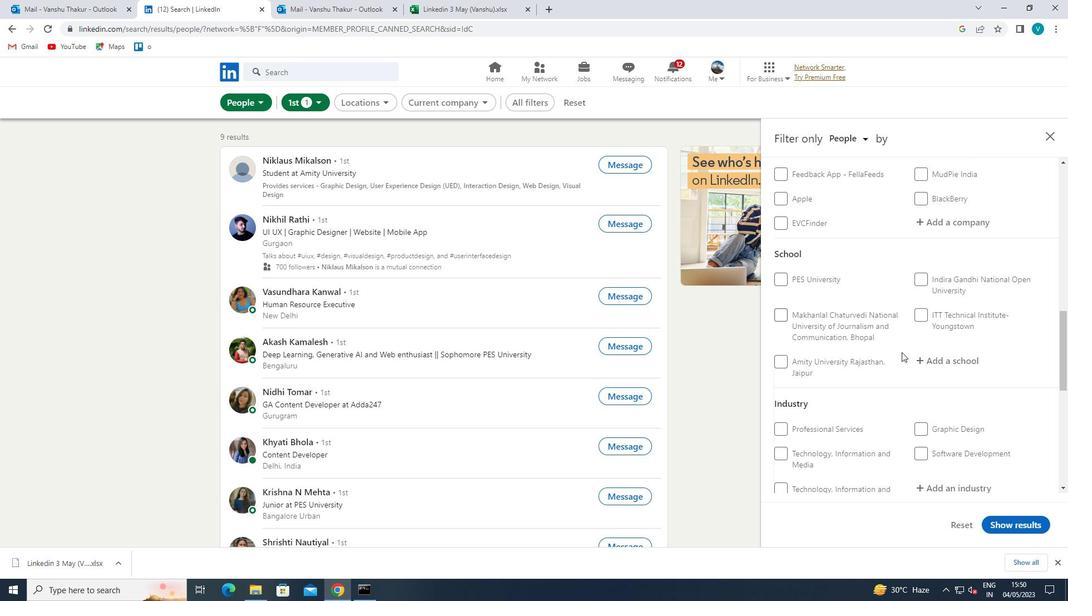 
Action: Mouse pressed left at (926, 352)
Screenshot: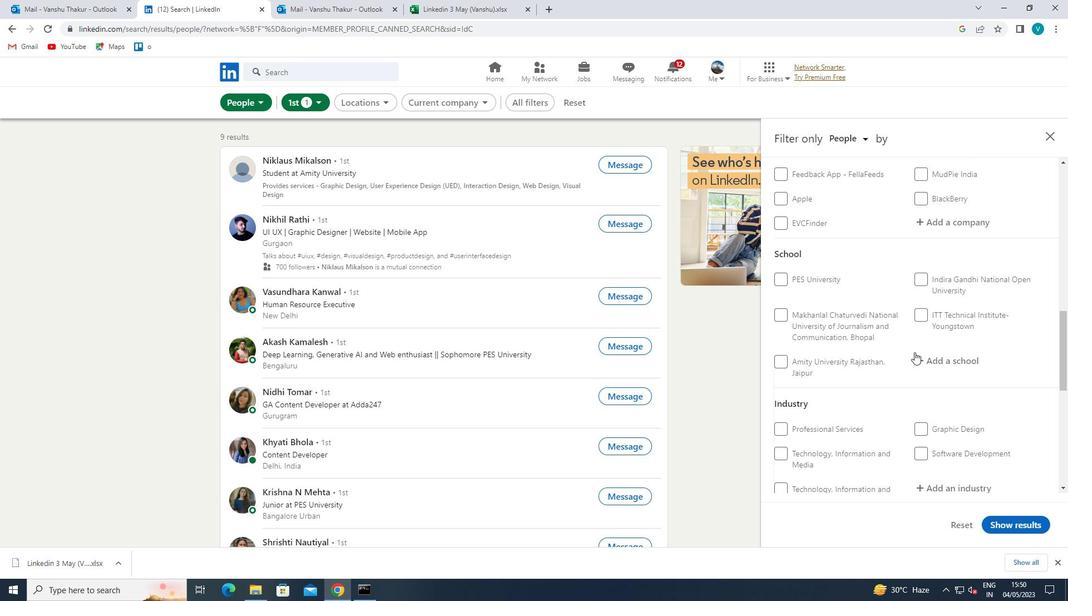 
Action: Mouse moved to (794, 276)
Screenshot: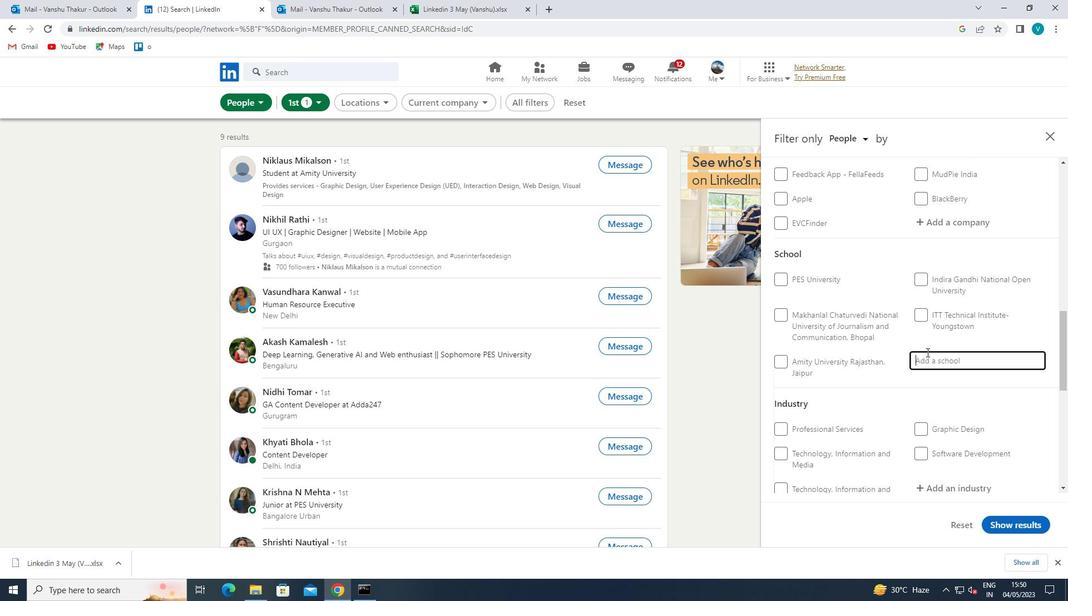
Action: Key pressed <Key.shift>JAWAHARLAL
Screenshot: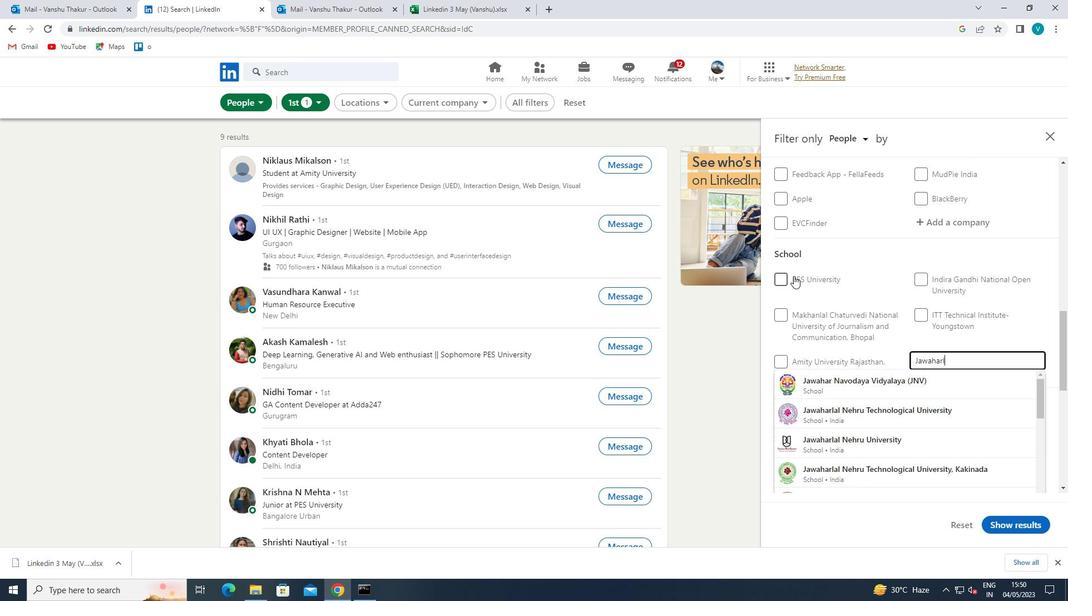 
Action: Mouse moved to (861, 464)
Screenshot: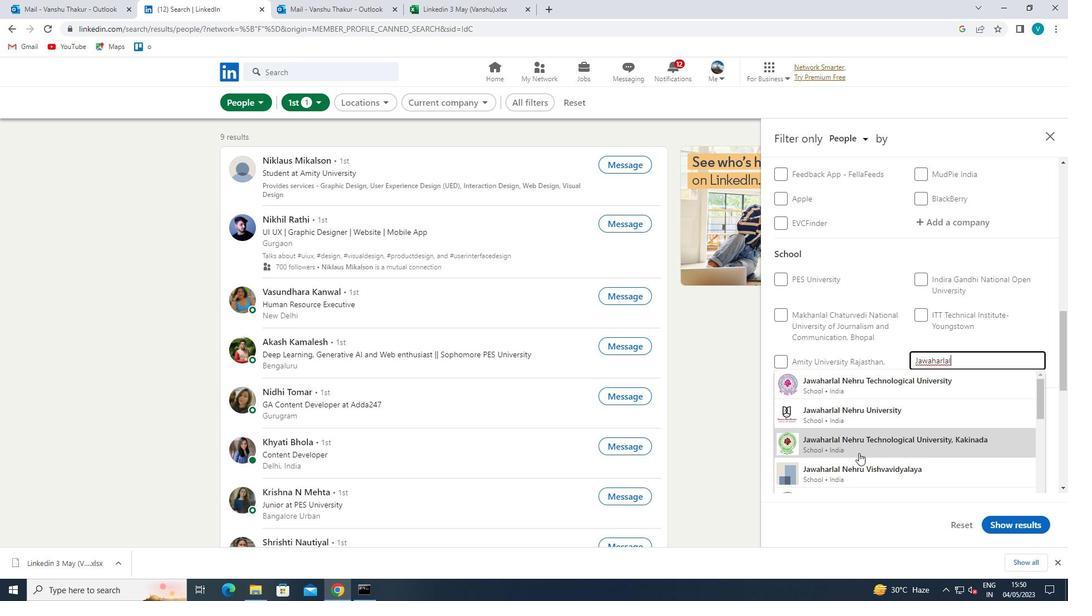 
Action: Mouse pressed left at (861, 464)
Screenshot: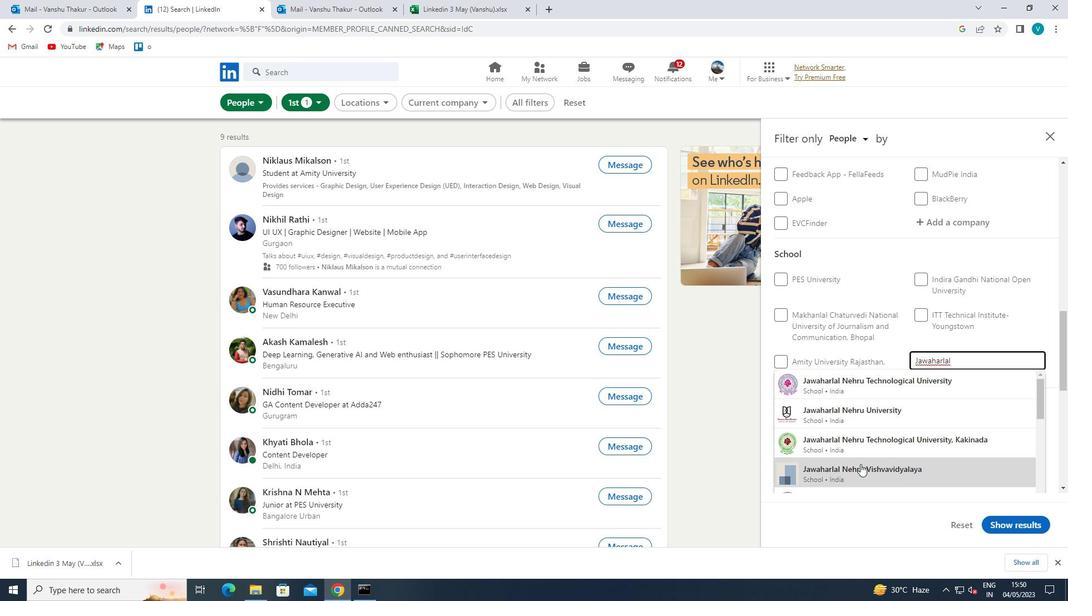 
Action: Mouse moved to (877, 434)
Screenshot: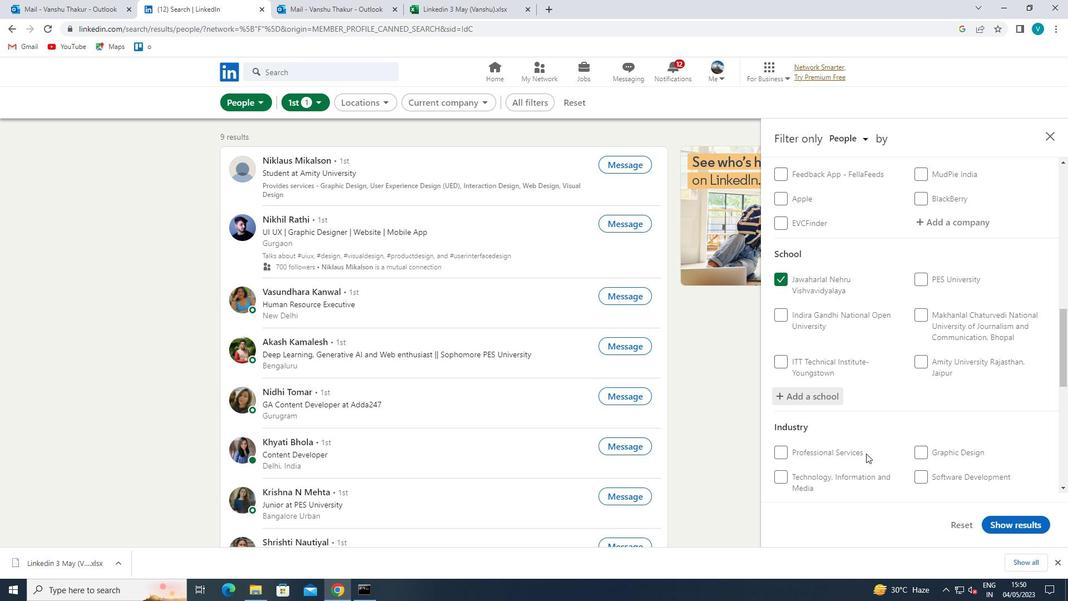 
Action: Mouse scrolled (877, 434) with delta (0, 0)
Screenshot: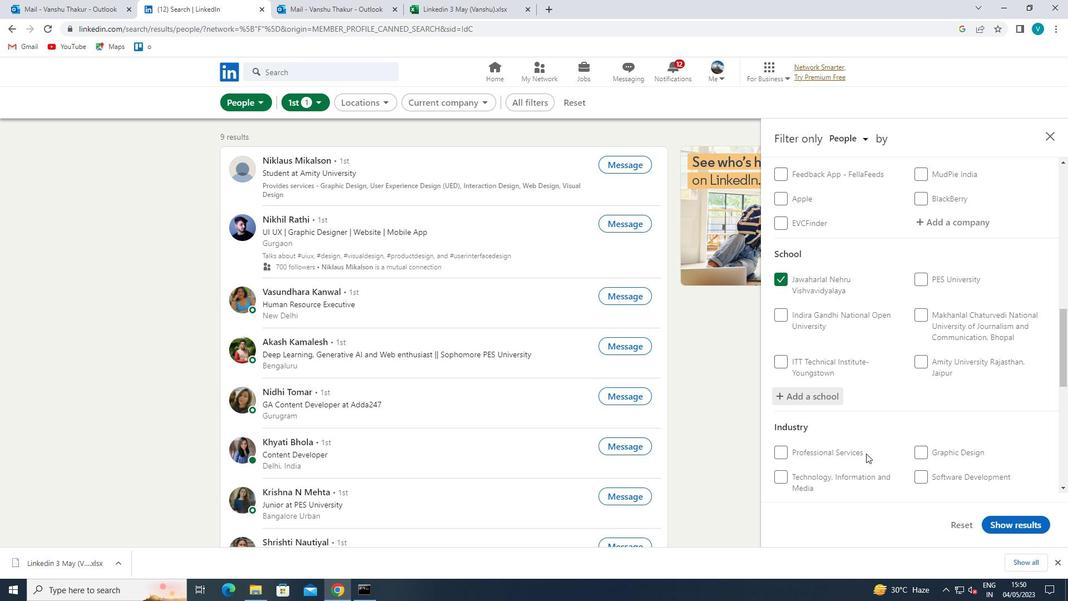 
Action: Mouse moved to (880, 415)
Screenshot: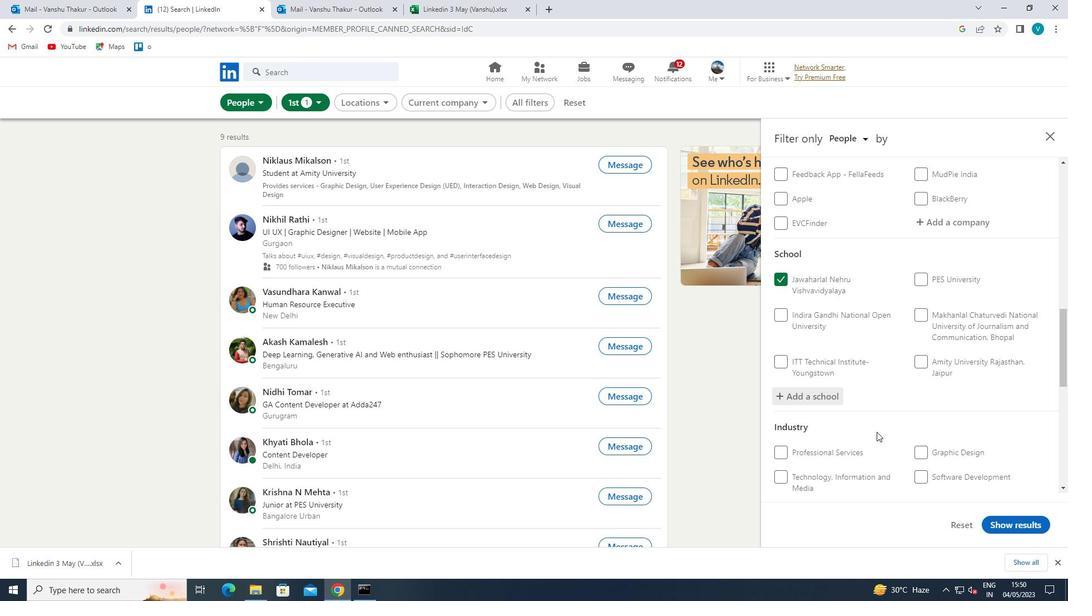 
Action: Mouse scrolled (880, 415) with delta (0, 0)
Screenshot: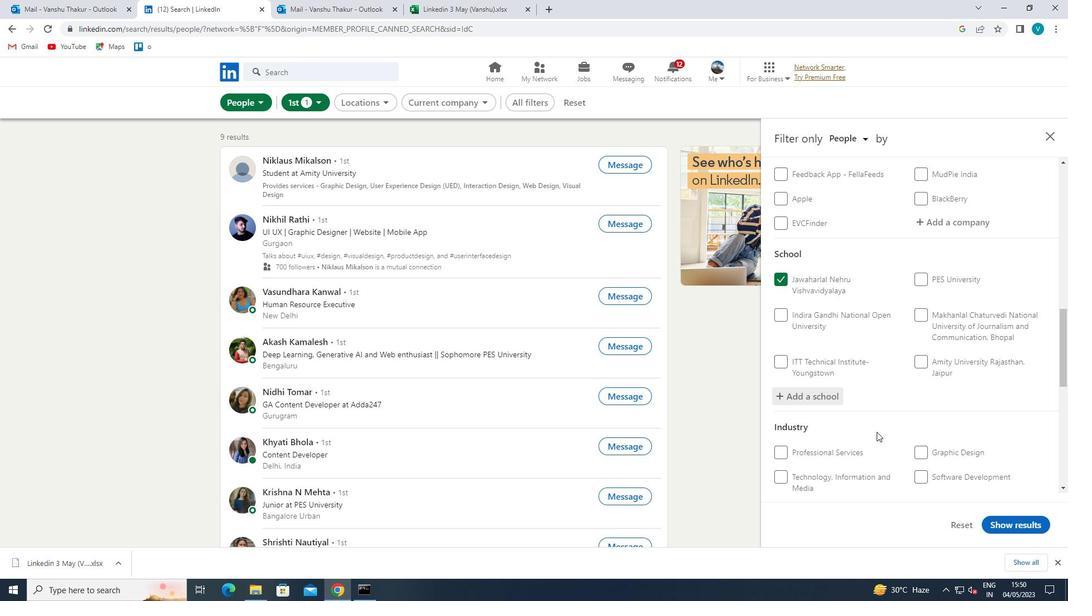 
Action: Mouse moved to (883, 400)
Screenshot: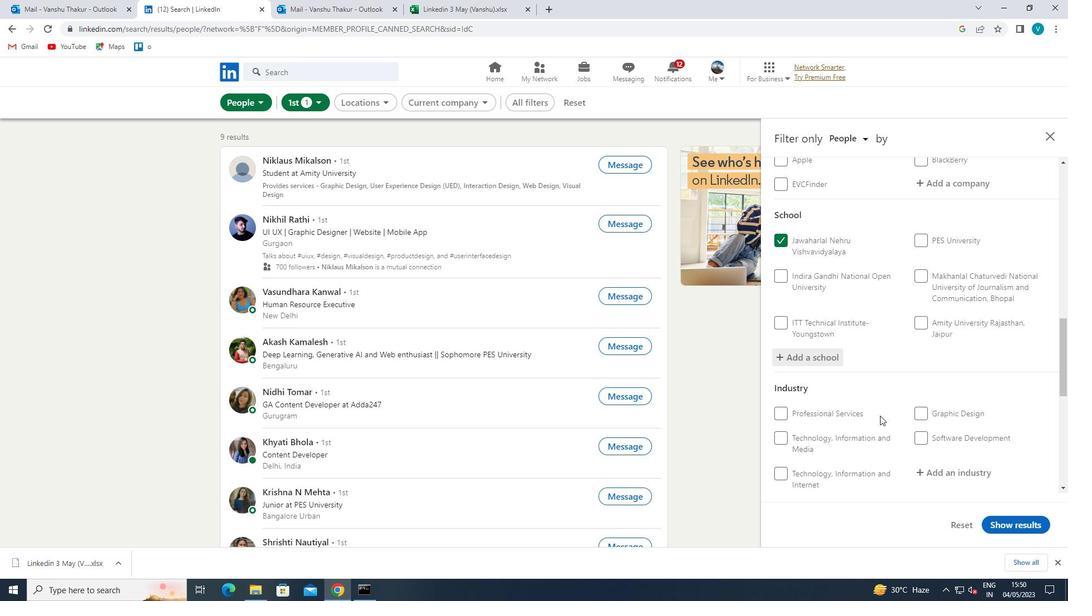 
Action: Mouse scrolled (883, 400) with delta (0, 0)
Screenshot: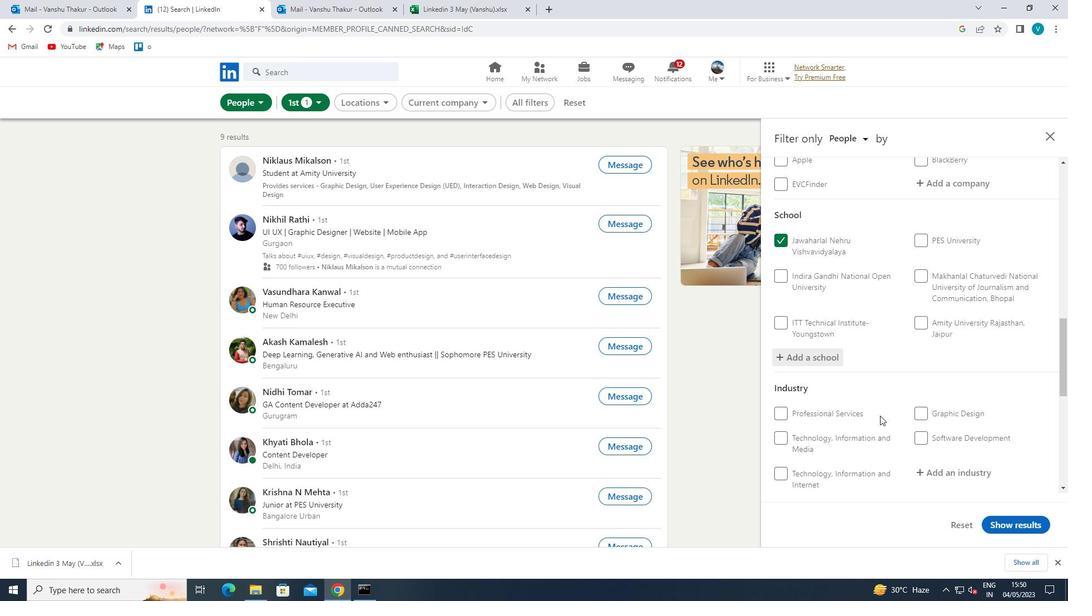 
Action: Mouse moved to (954, 344)
Screenshot: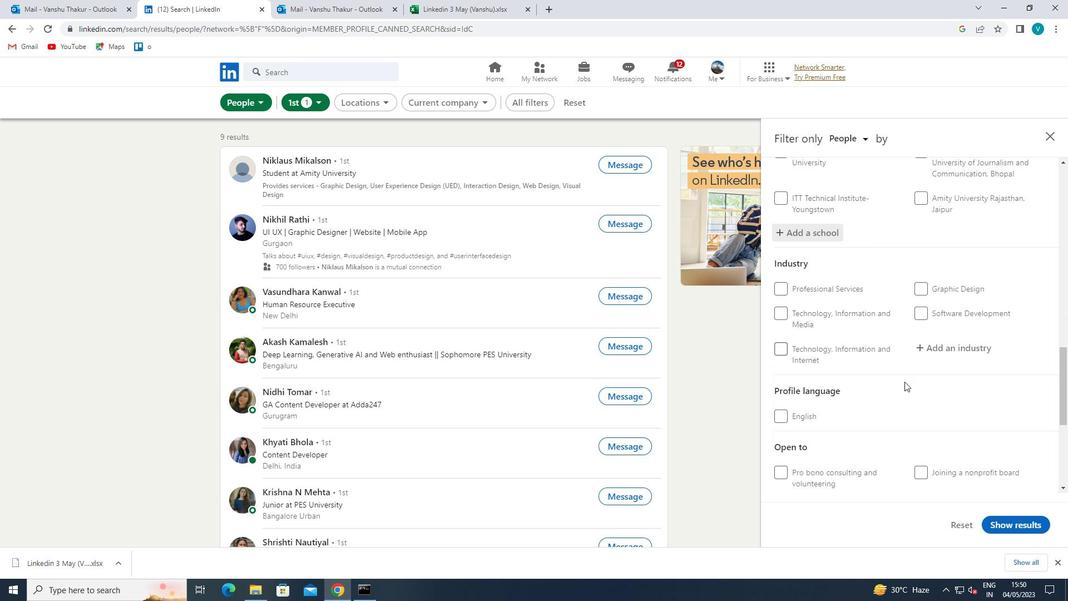 
Action: Mouse pressed left at (954, 344)
Screenshot: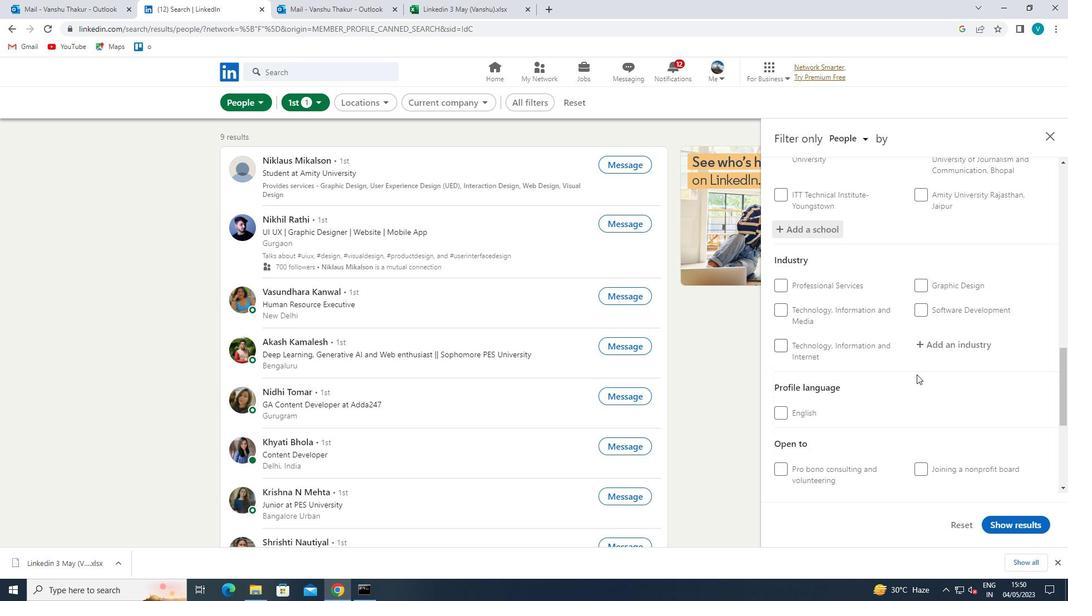 
Action: Mouse moved to (782, 241)
Screenshot: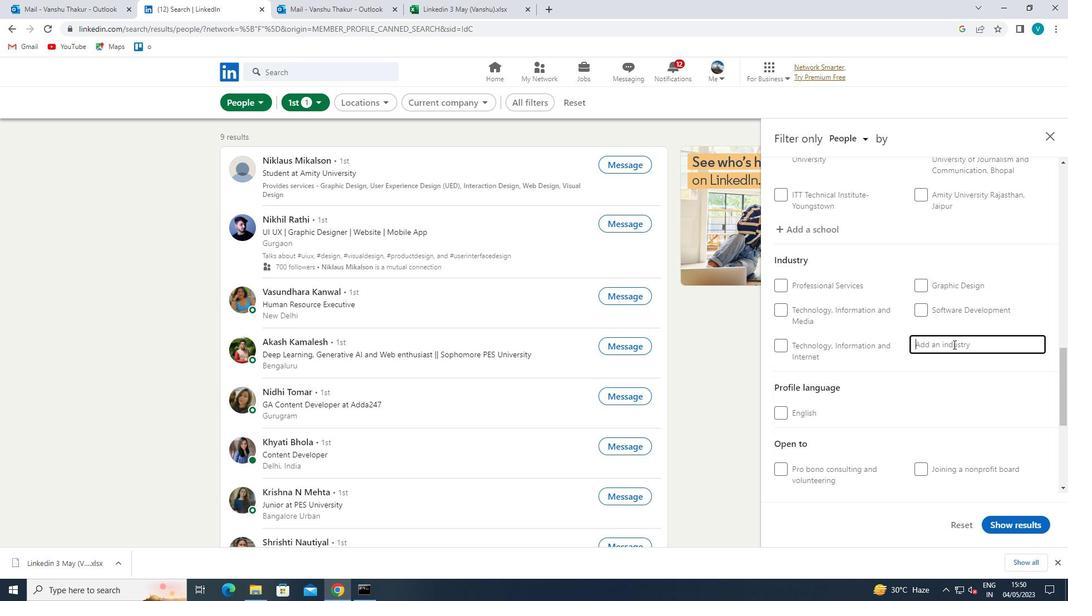 
Action: Key pressed <Key.shift>WHOLESAL
Screenshot: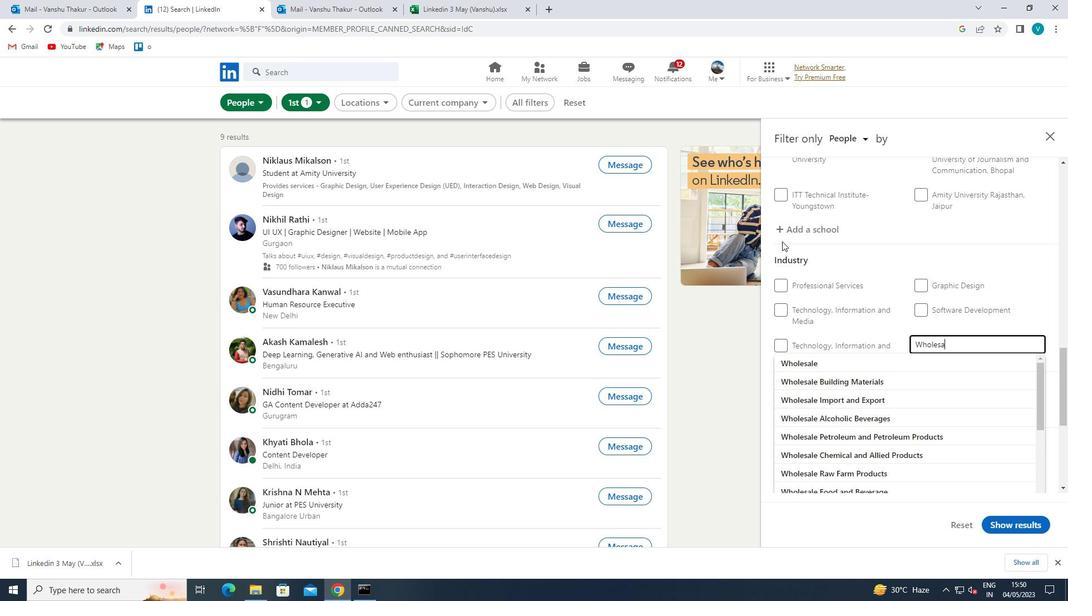 
Action: Mouse moved to (770, 285)
Screenshot: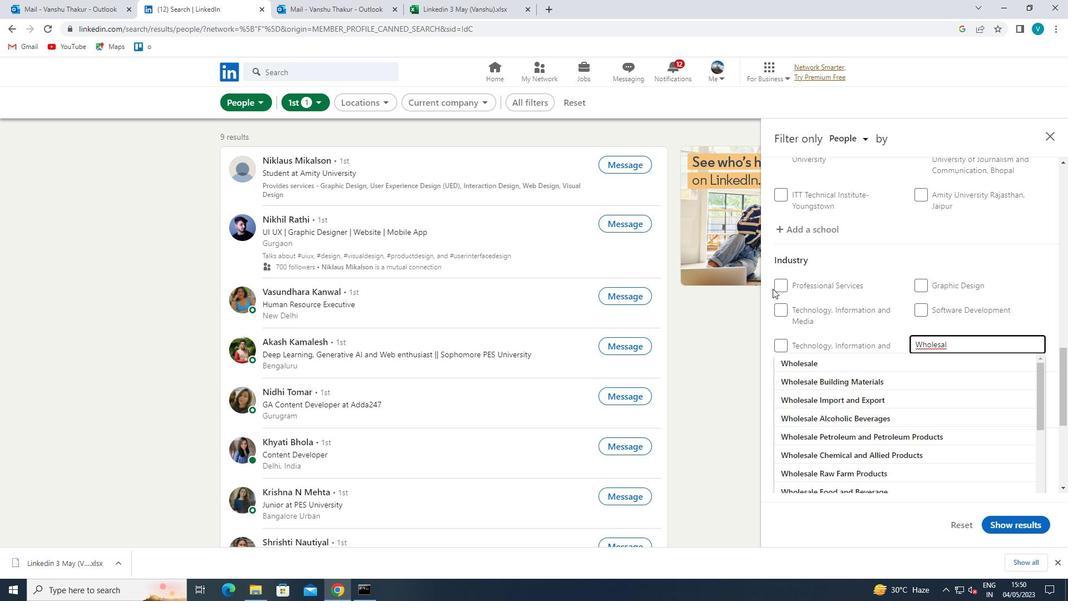 
Action: Key pressed E<Key.space>FOO
Screenshot: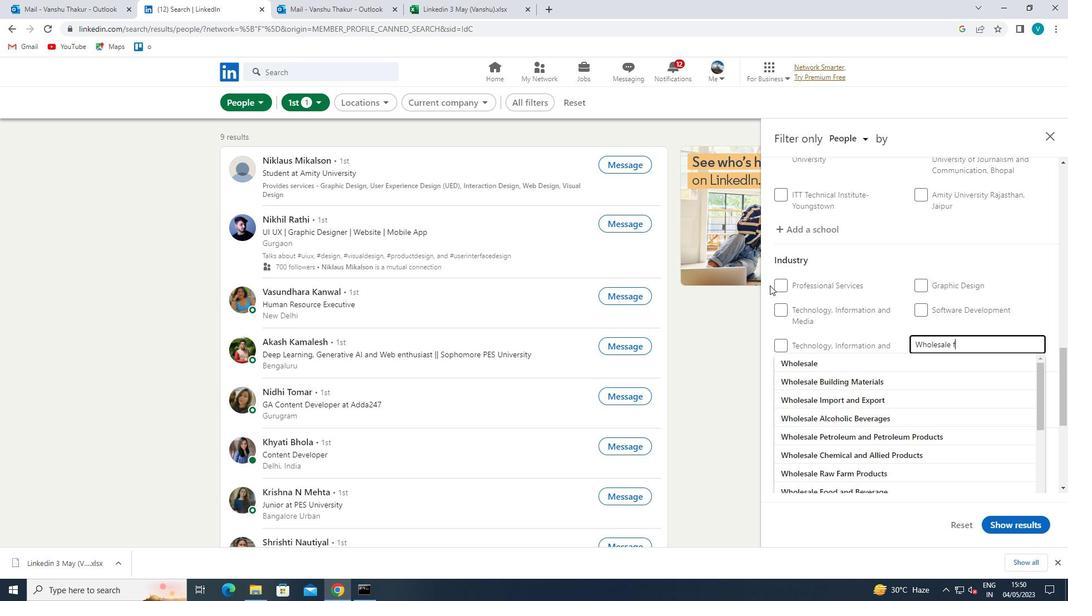
Action: Mouse moved to (853, 359)
Screenshot: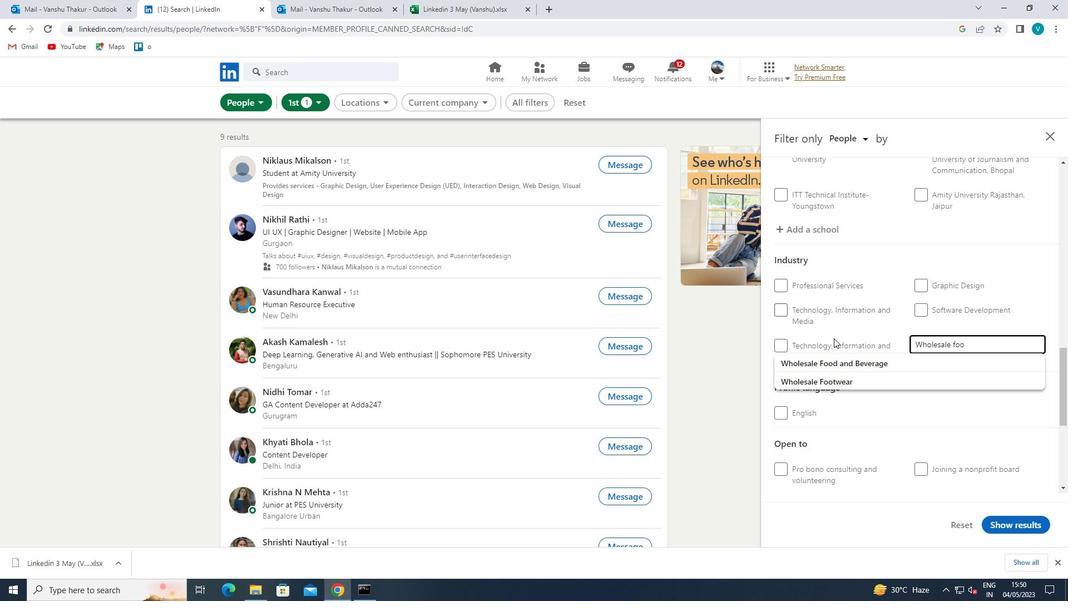 
Action: Mouse pressed left at (853, 359)
Screenshot: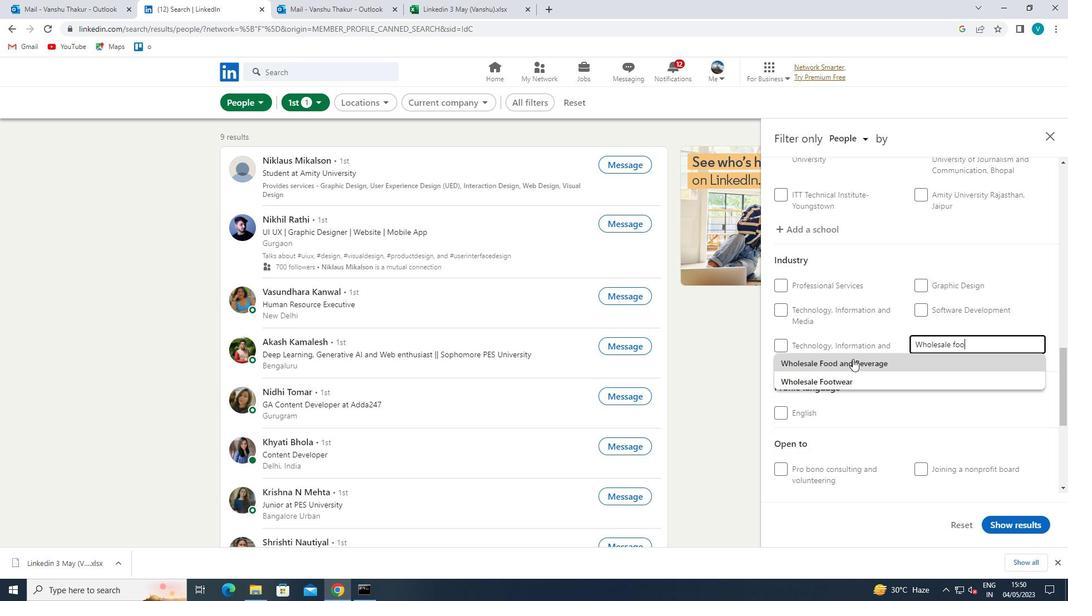 
Action: Mouse moved to (892, 338)
Screenshot: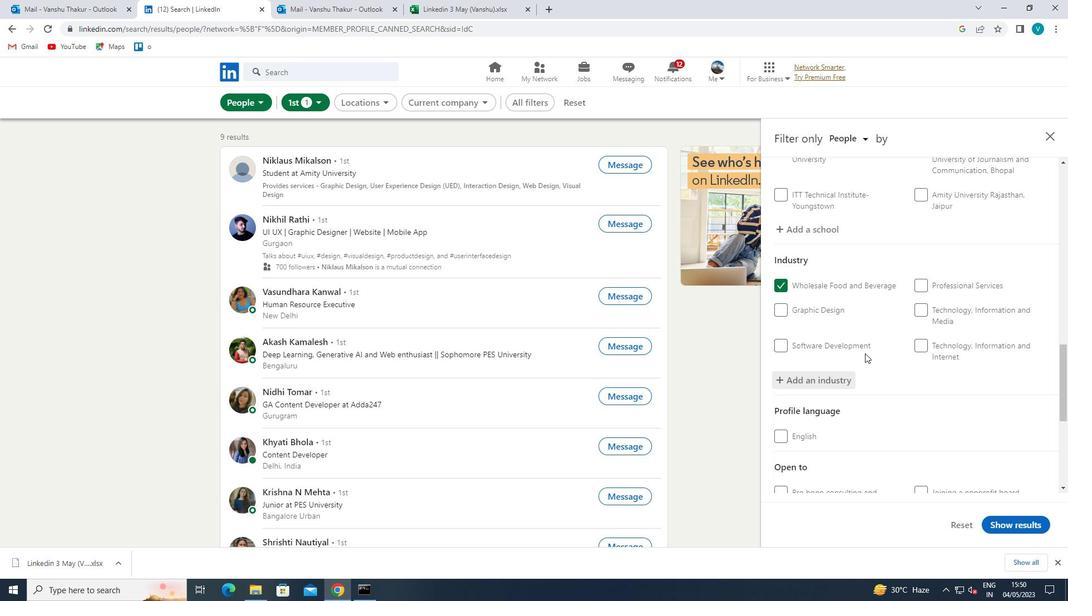 
Action: Mouse scrolled (892, 337) with delta (0, 0)
Screenshot: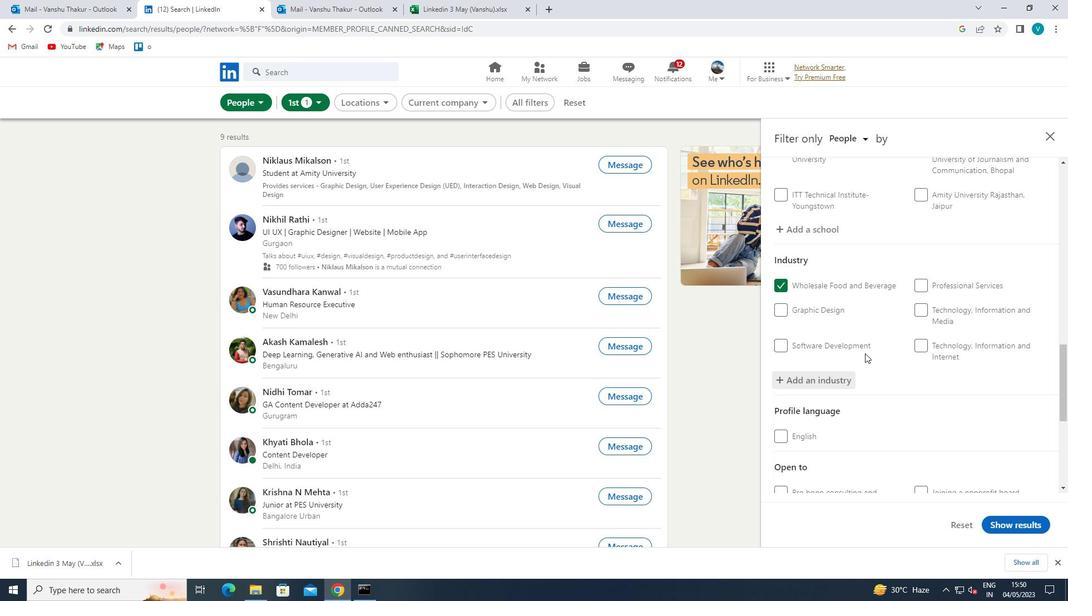 
Action: Mouse moved to (899, 334)
Screenshot: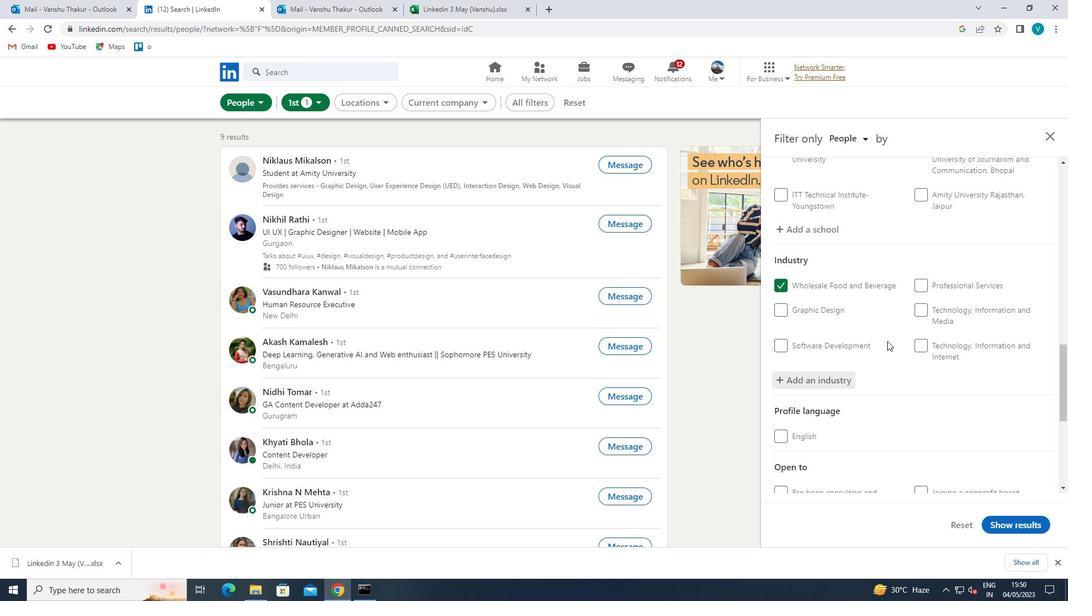 
Action: Mouse scrolled (899, 334) with delta (0, 0)
Screenshot: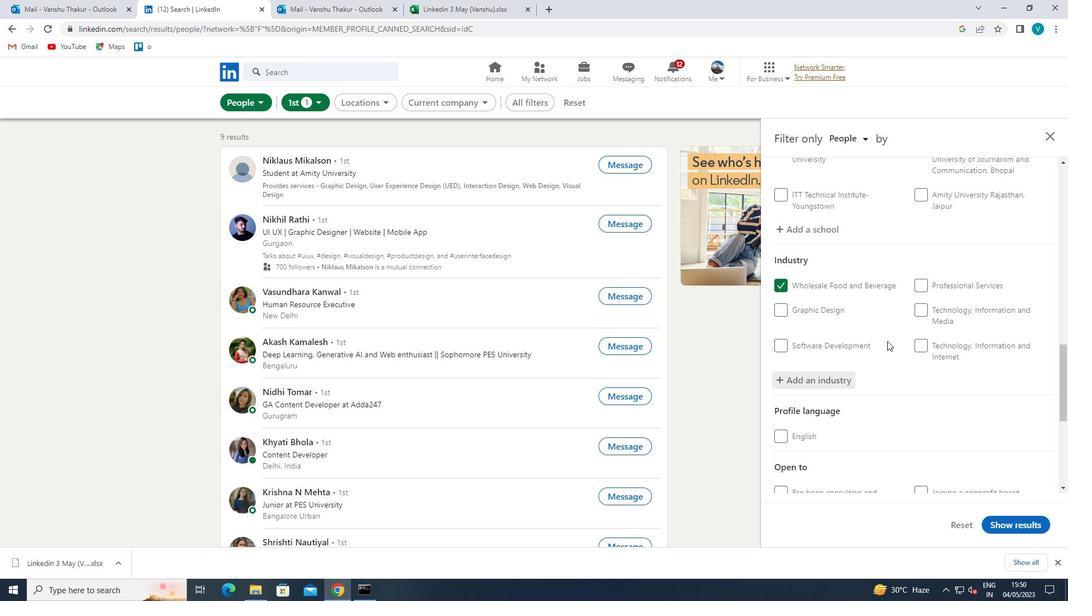 
Action: Mouse moved to (901, 332)
Screenshot: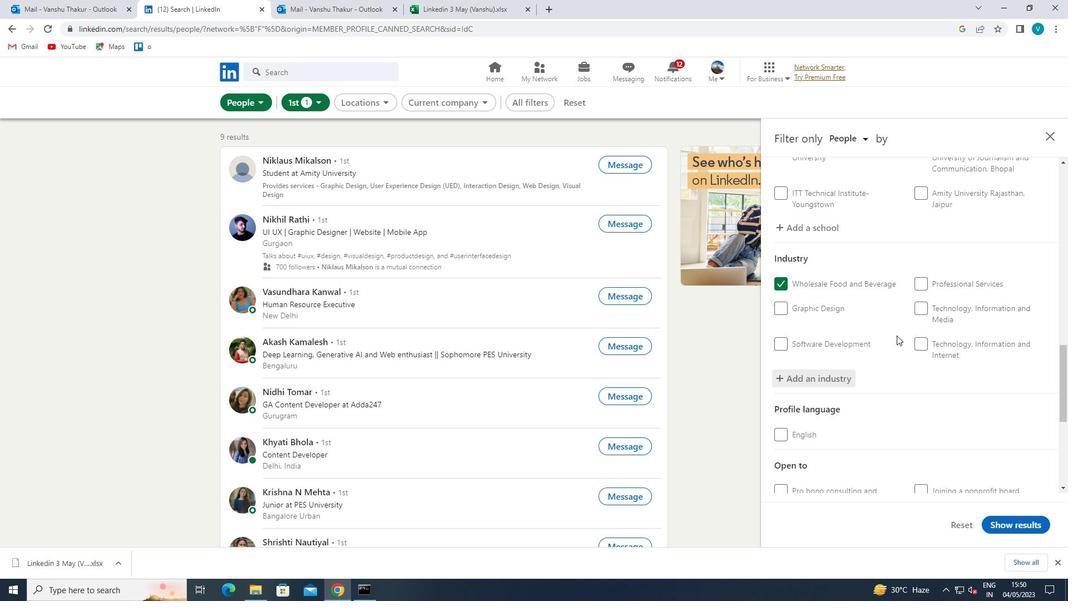 
Action: Mouse scrolled (901, 332) with delta (0, 0)
Screenshot: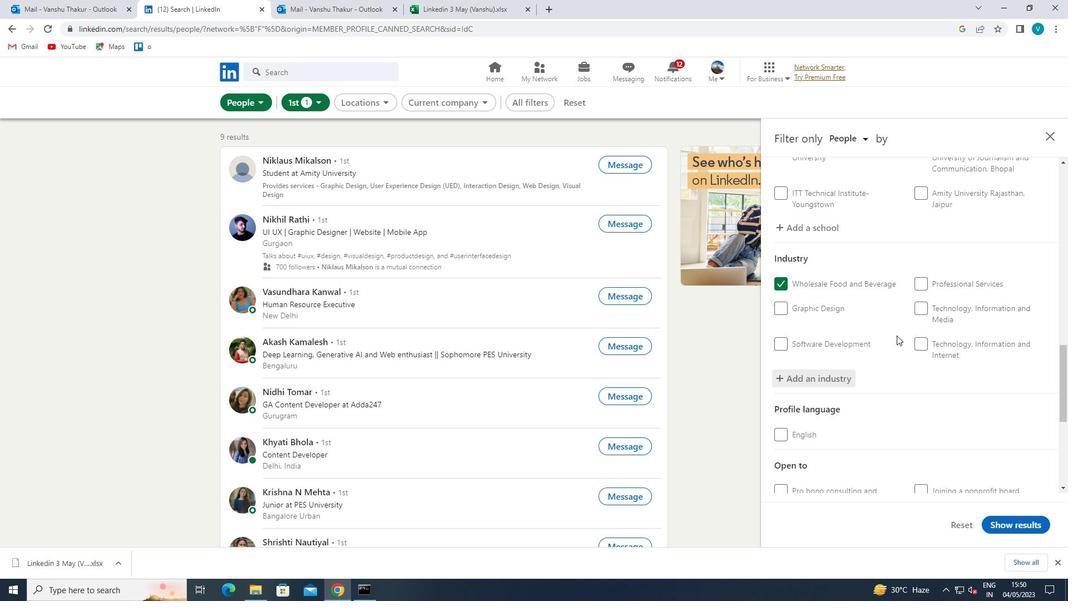 
Action: Mouse moved to (904, 331)
Screenshot: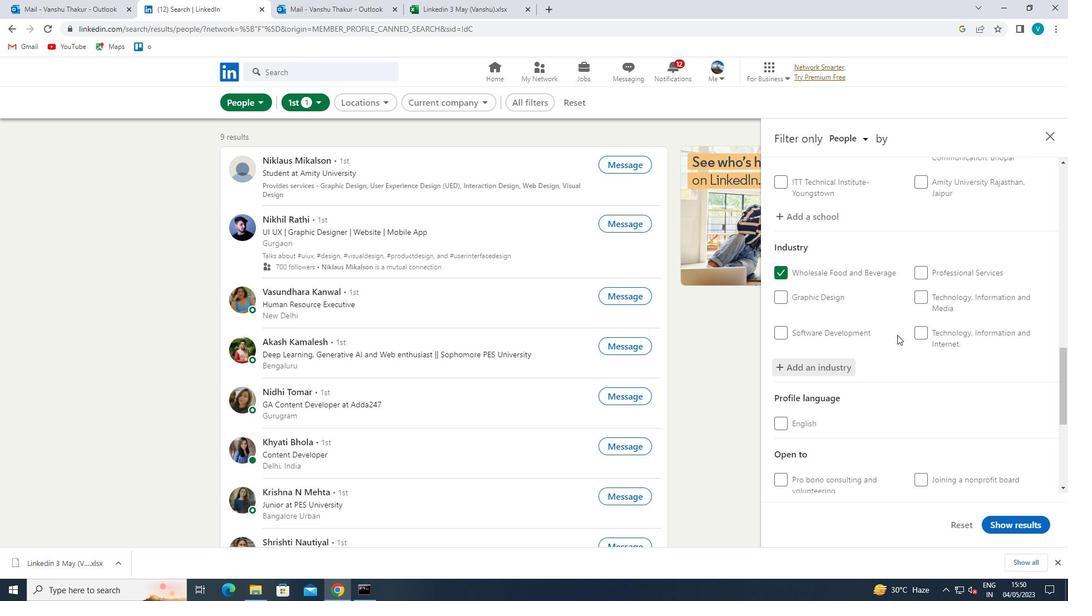 
Action: Mouse scrolled (904, 330) with delta (0, 0)
Screenshot: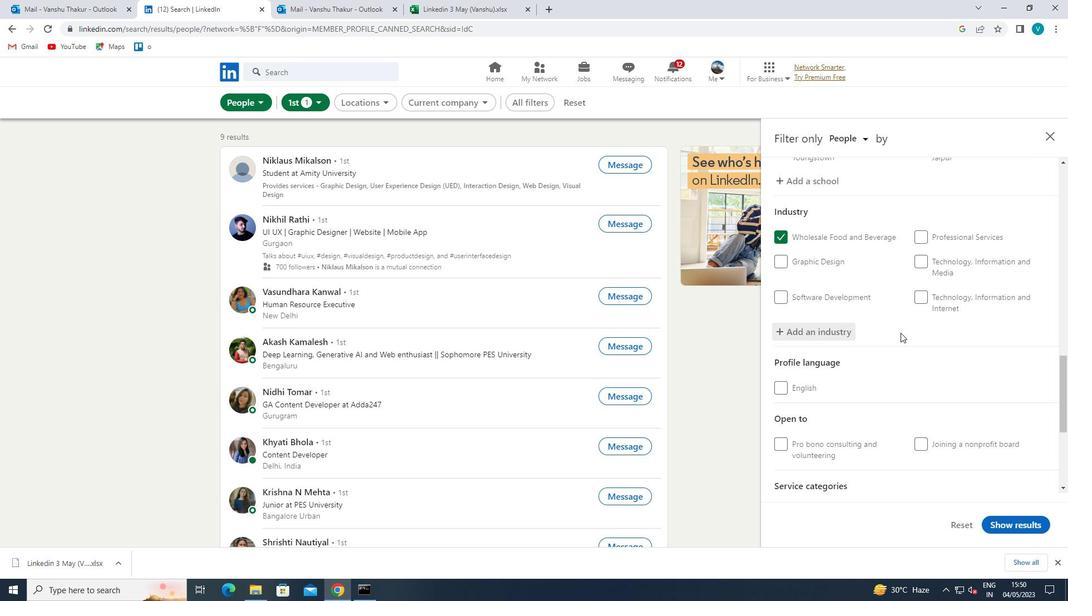 
Action: Mouse scrolled (904, 330) with delta (0, 0)
Screenshot: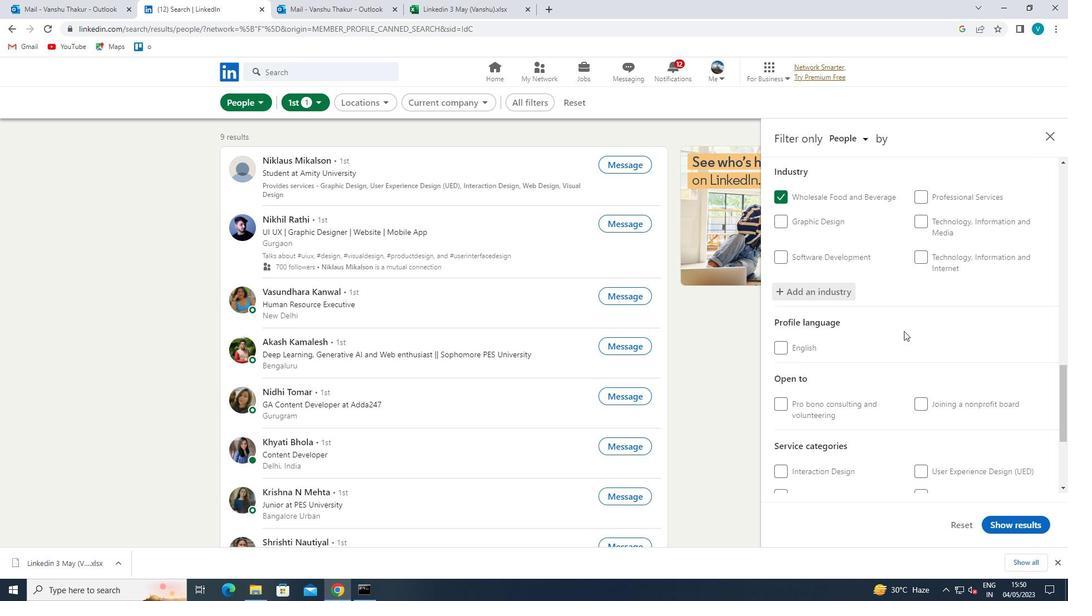 
Action: Mouse moved to (905, 330)
Screenshot: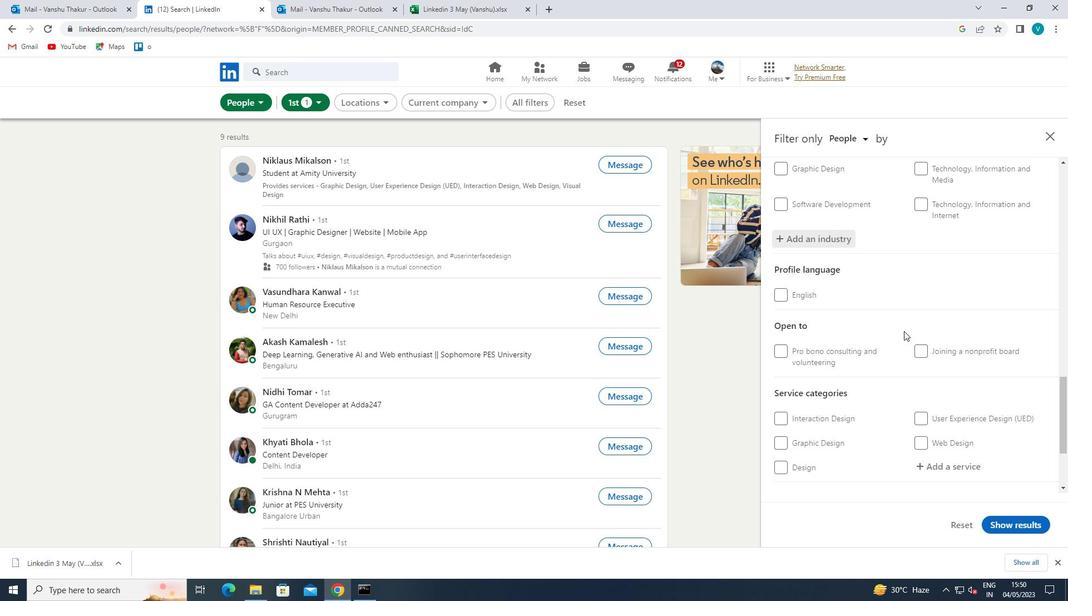 
Action: Mouse scrolled (905, 330) with delta (0, 0)
Screenshot: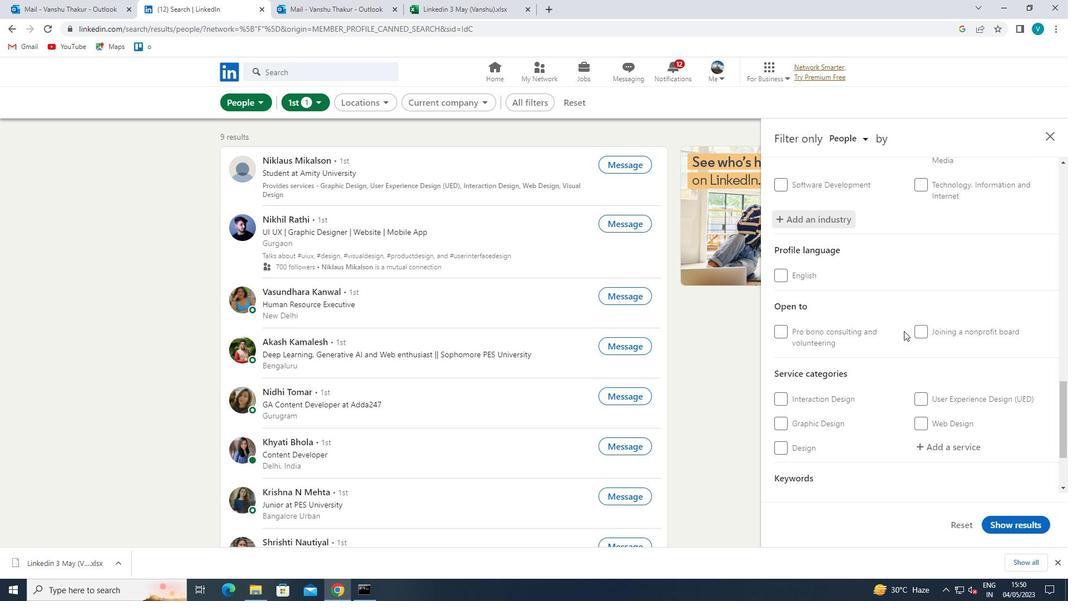 
Action: Mouse moved to (938, 326)
Screenshot: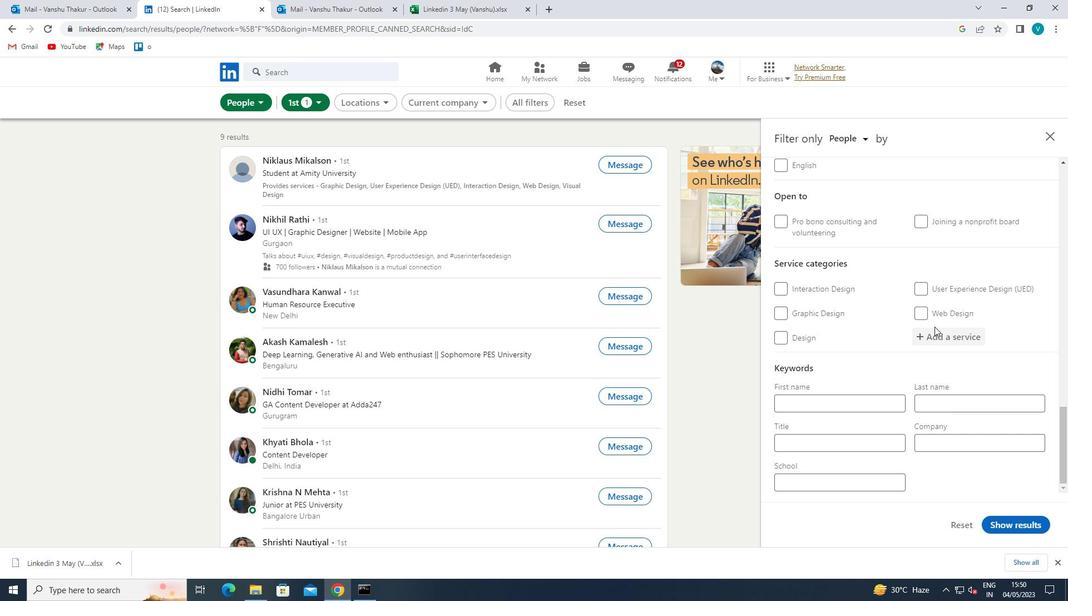 
Action: Mouse pressed left at (938, 326)
Screenshot: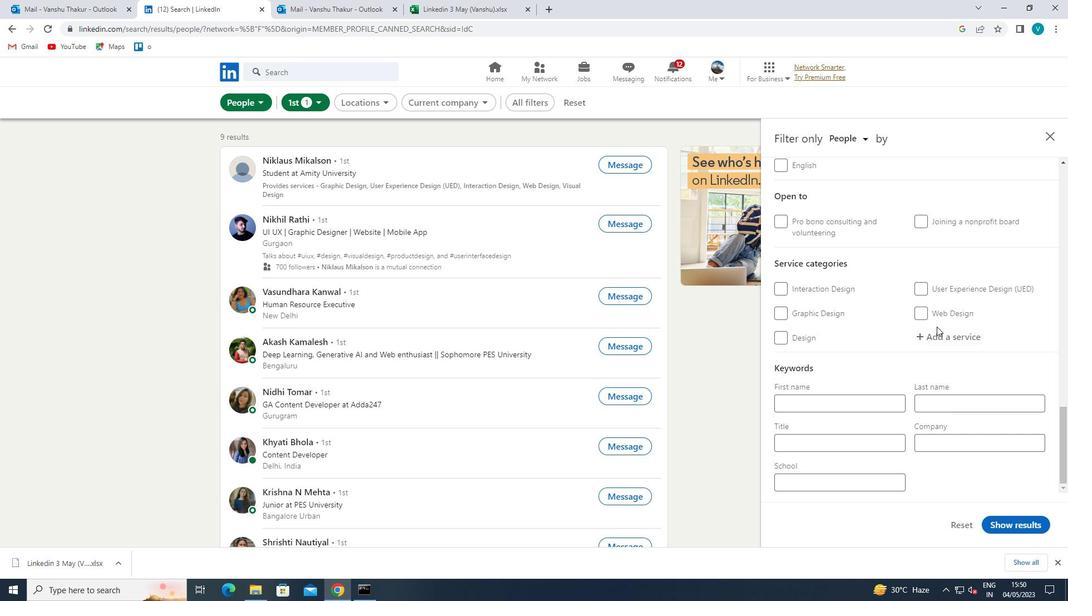 
Action: Mouse moved to (942, 331)
Screenshot: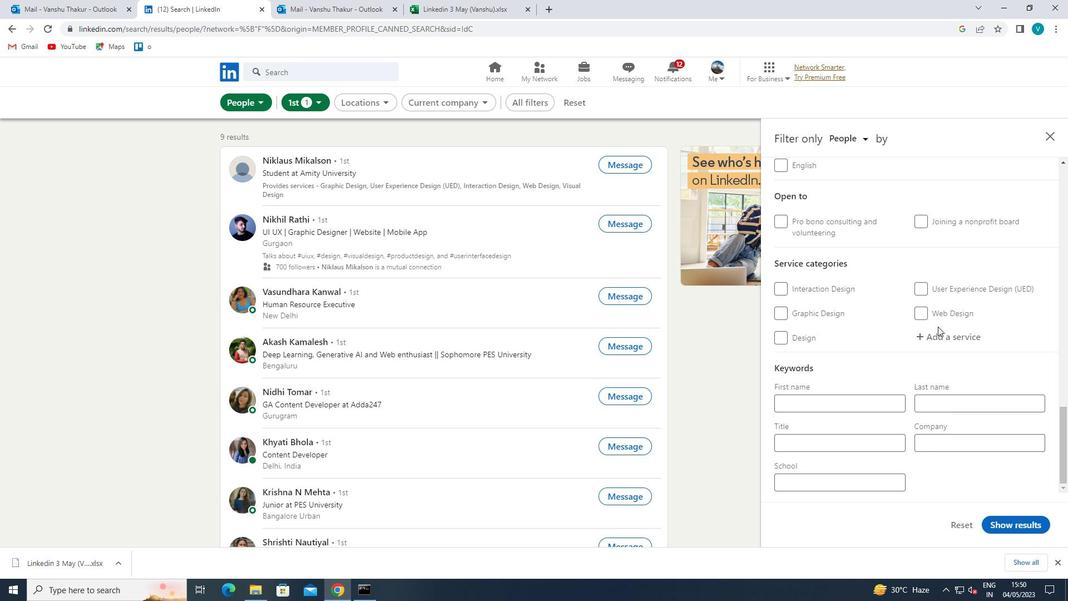
Action: Mouse pressed left at (942, 331)
Screenshot: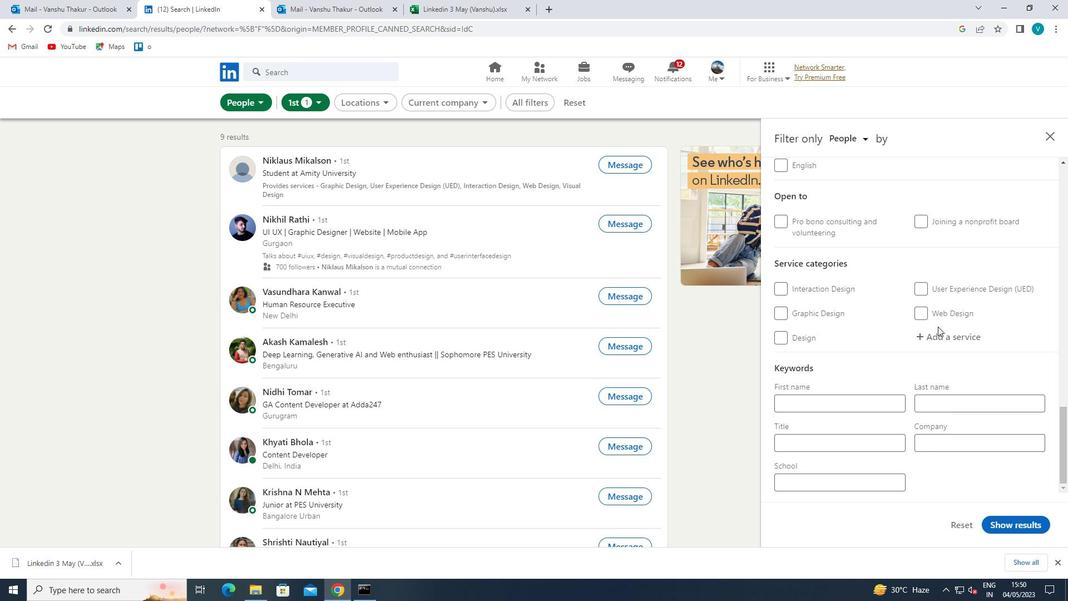 
Action: Mouse moved to (636, 143)
Screenshot: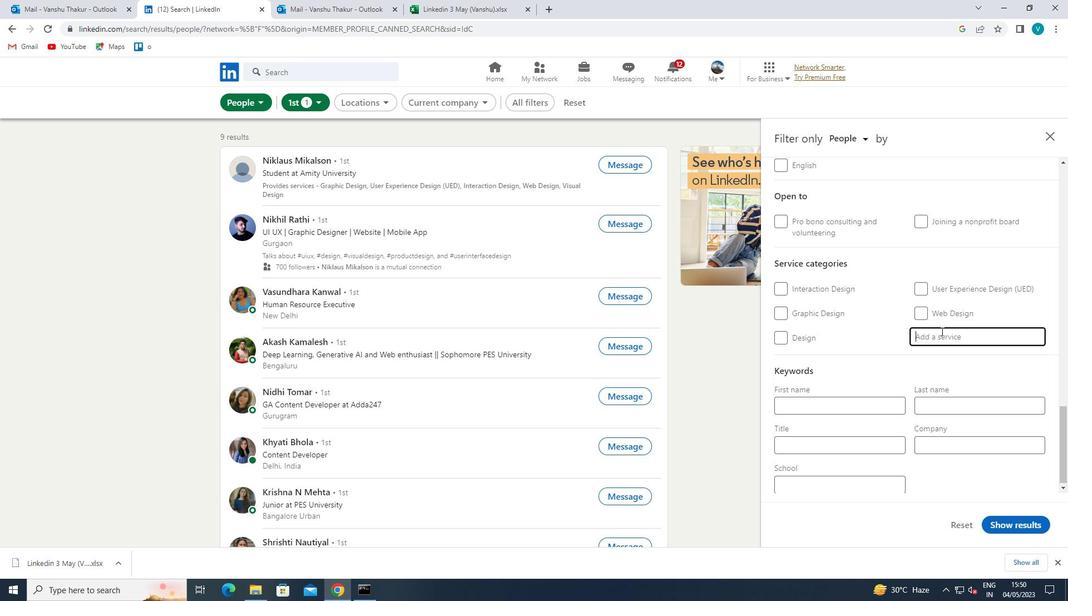 
Action: Key pressed <Key.shift>CONSUL
Screenshot: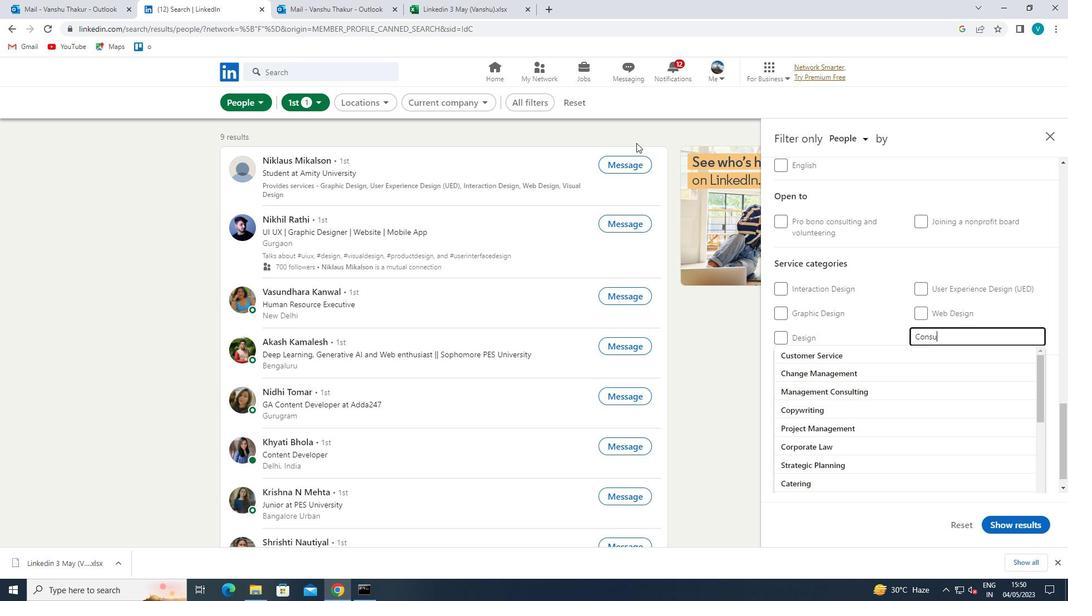 
Action: Mouse moved to (694, 234)
Screenshot: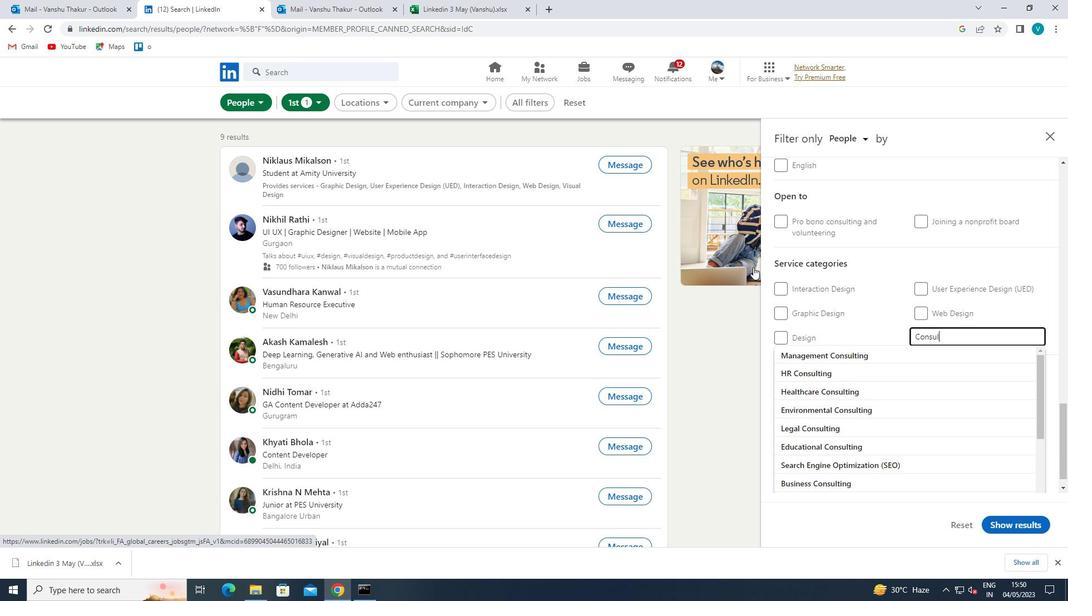 
Action: Key pressed TING
Screenshot: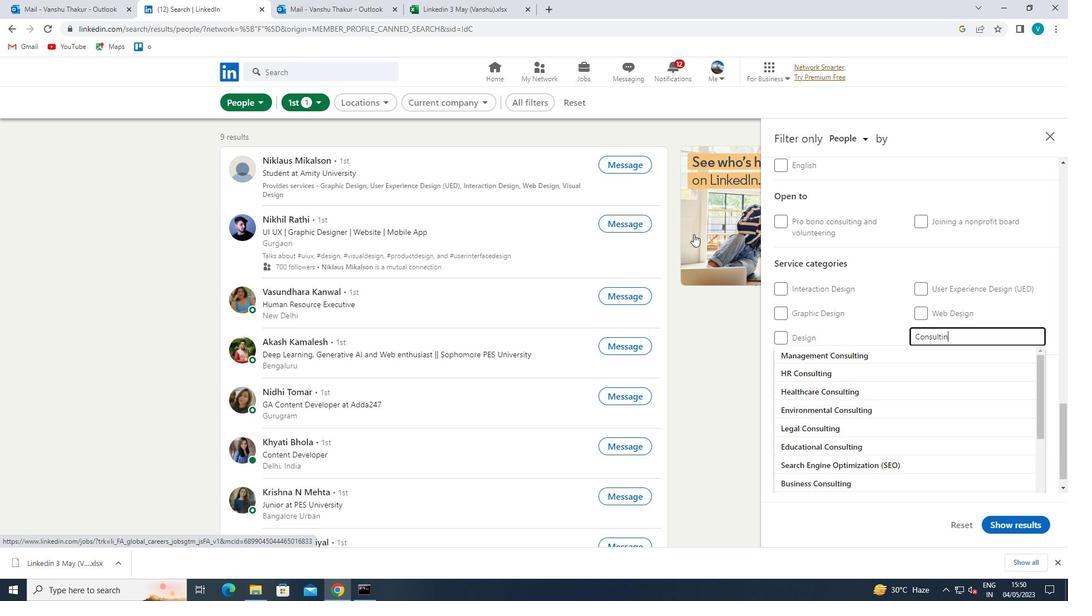
Action: Mouse moved to (861, 307)
Screenshot: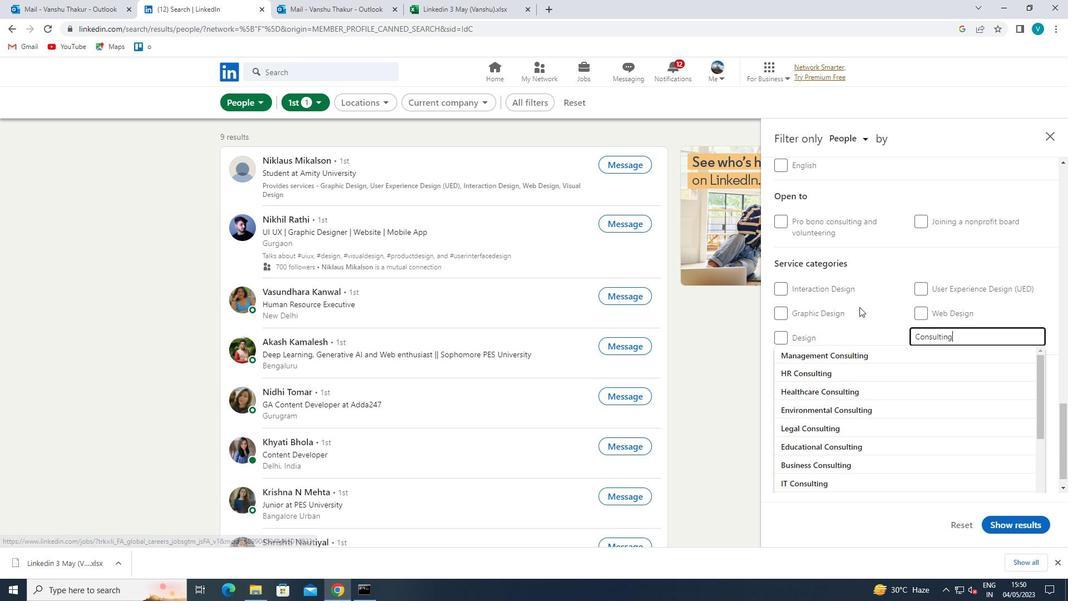 
Action: Mouse pressed left at (861, 307)
Screenshot: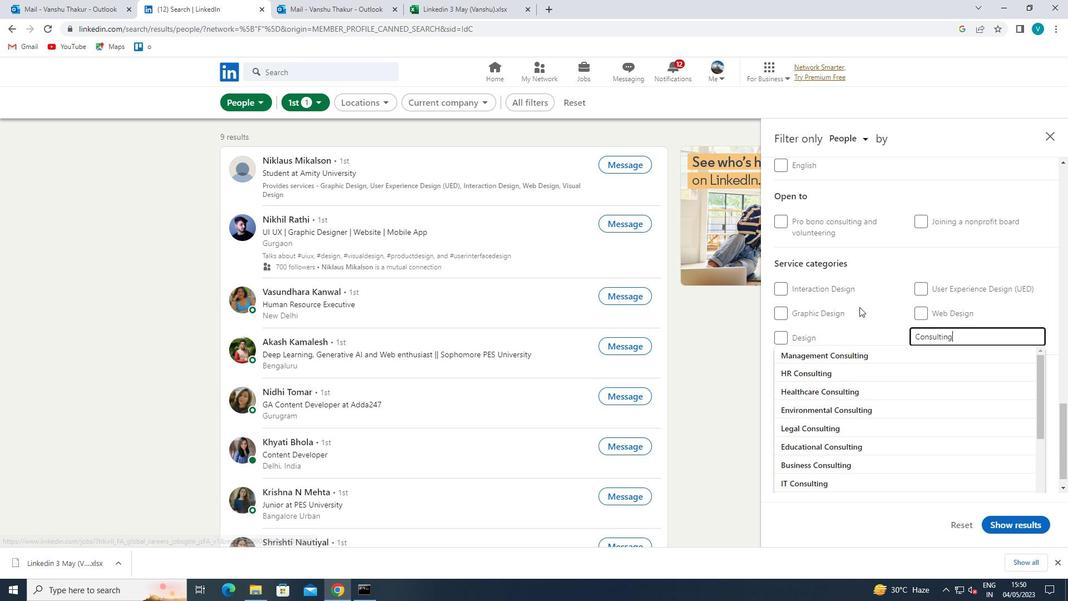 
Action: Mouse moved to (867, 320)
Screenshot: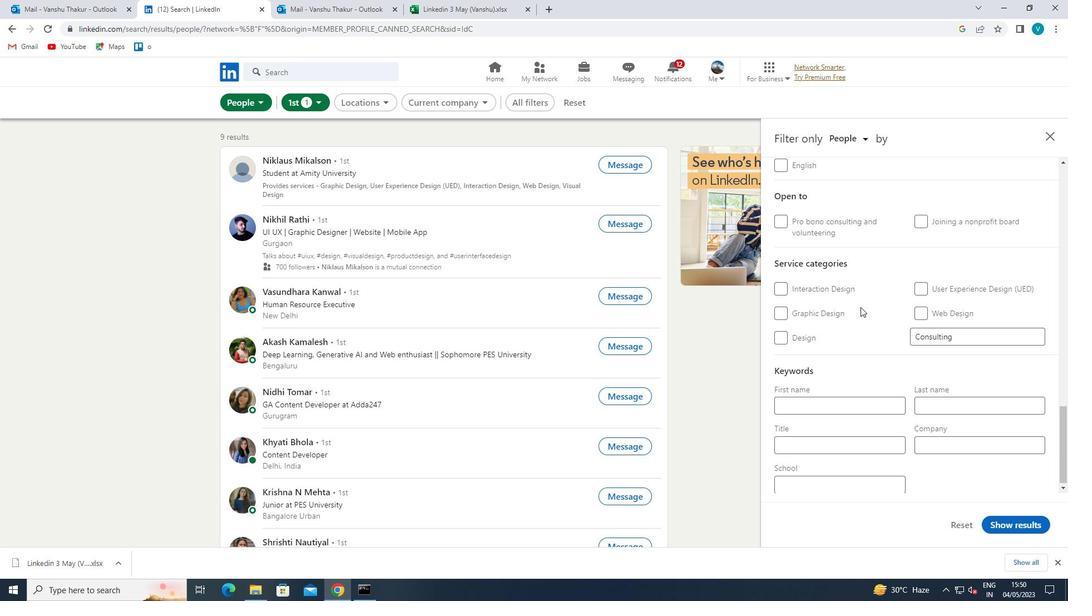 
Action: Mouse scrolled (867, 319) with delta (0, 0)
Screenshot: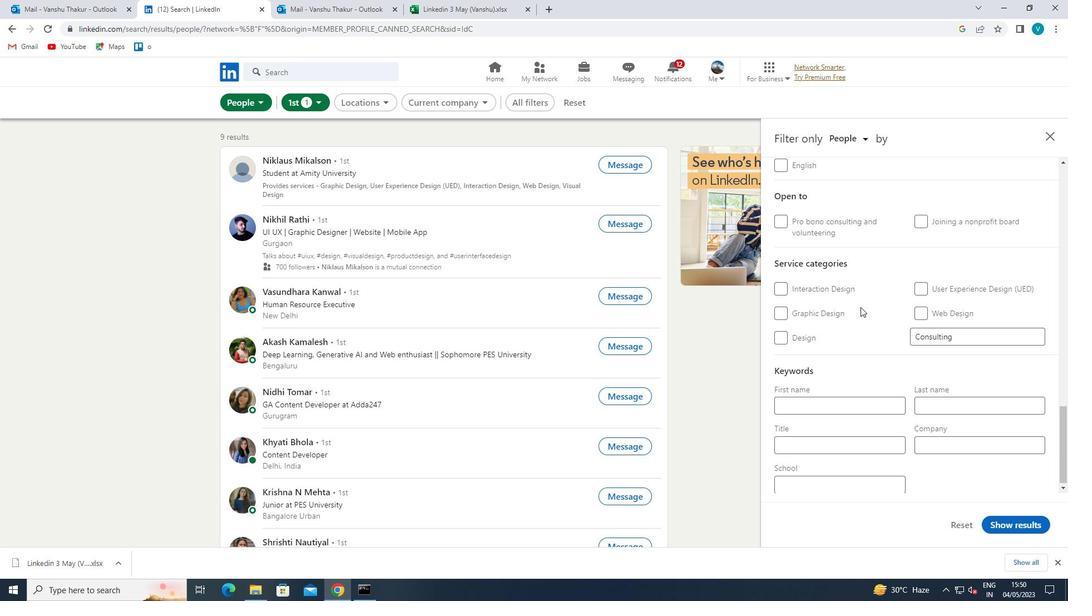 
Action: Mouse moved to (868, 320)
Screenshot: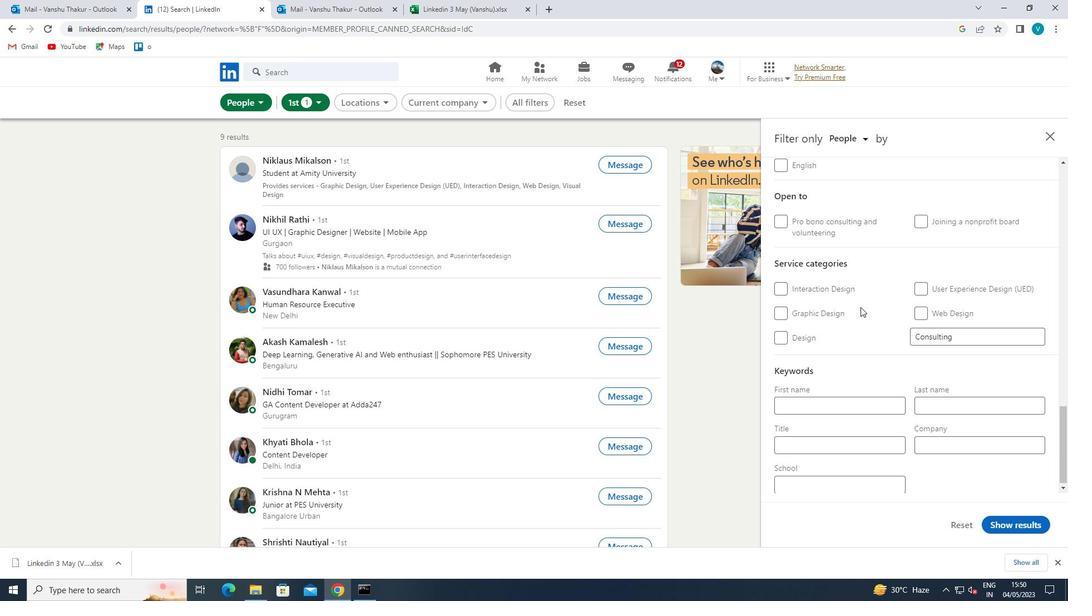 
Action: Mouse scrolled (868, 320) with delta (0, 0)
Screenshot: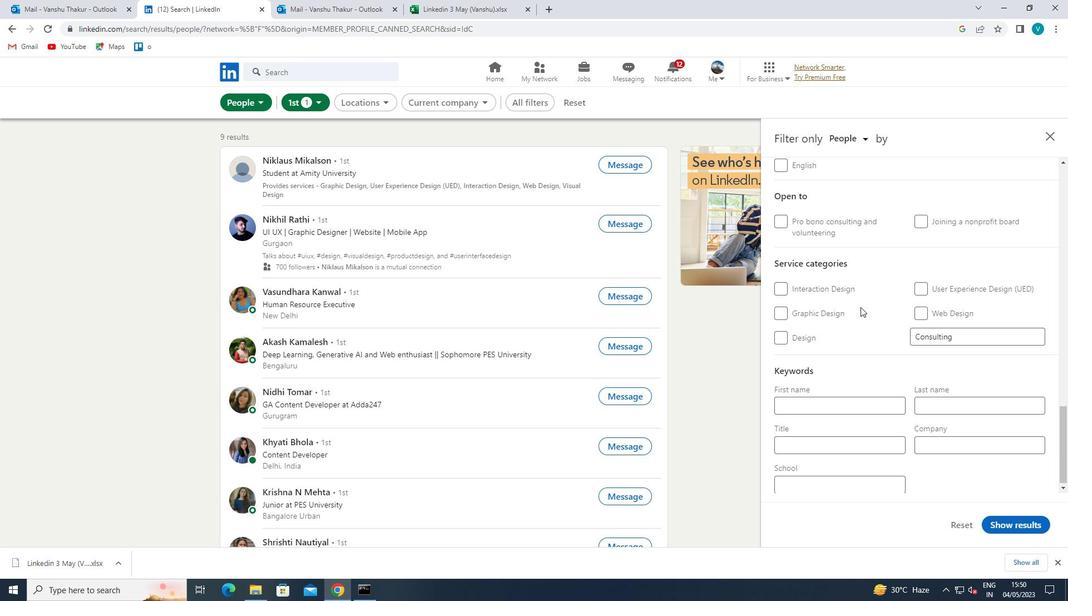 
Action: Mouse moved to (868, 321)
Screenshot: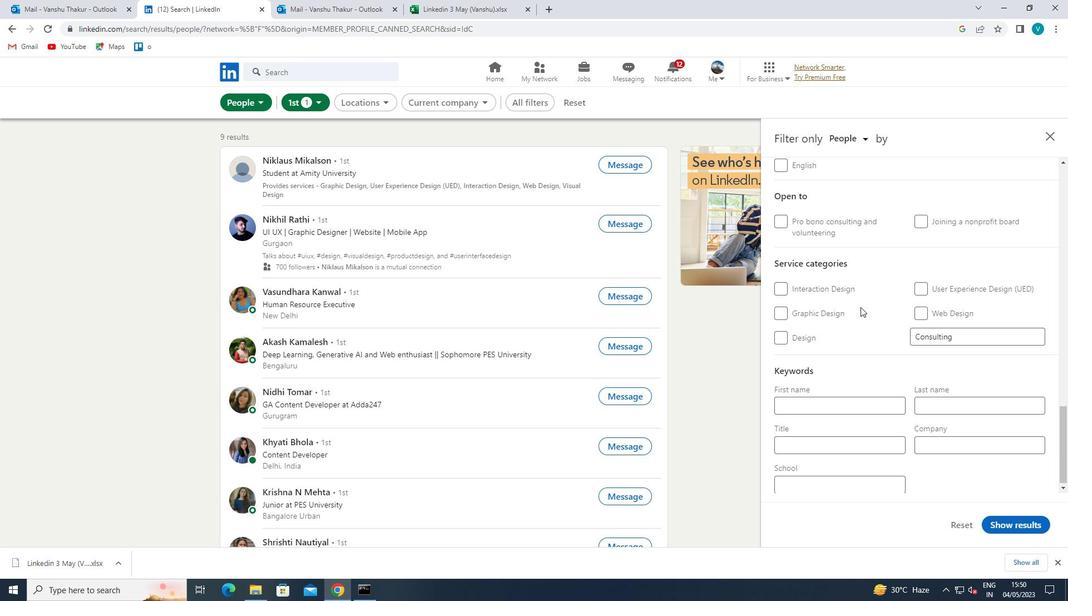 
Action: Mouse scrolled (868, 321) with delta (0, 0)
Screenshot: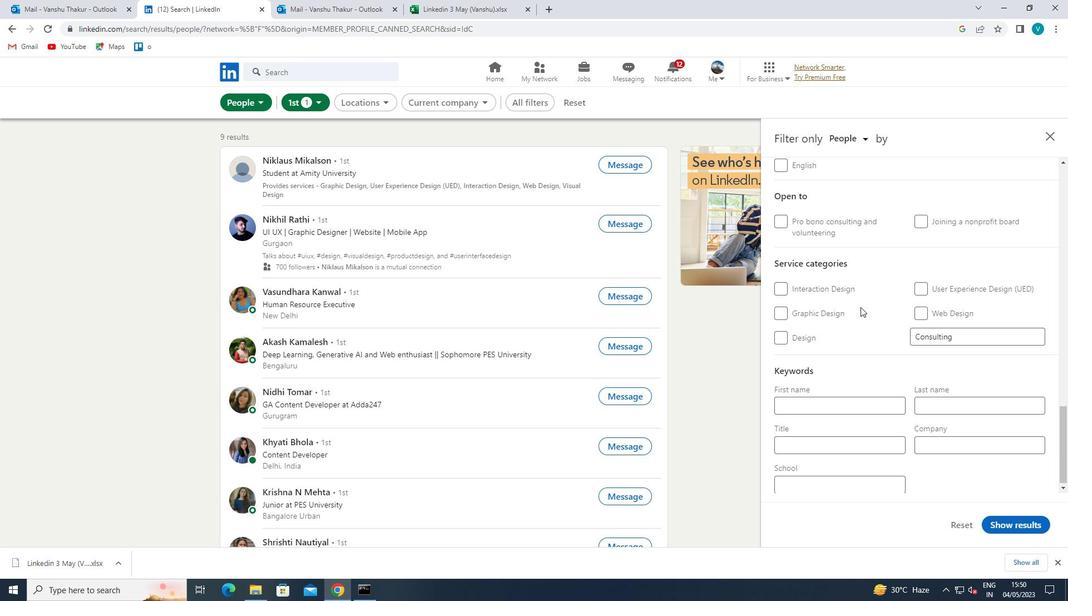 
Action: Mouse moved to (855, 432)
Screenshot: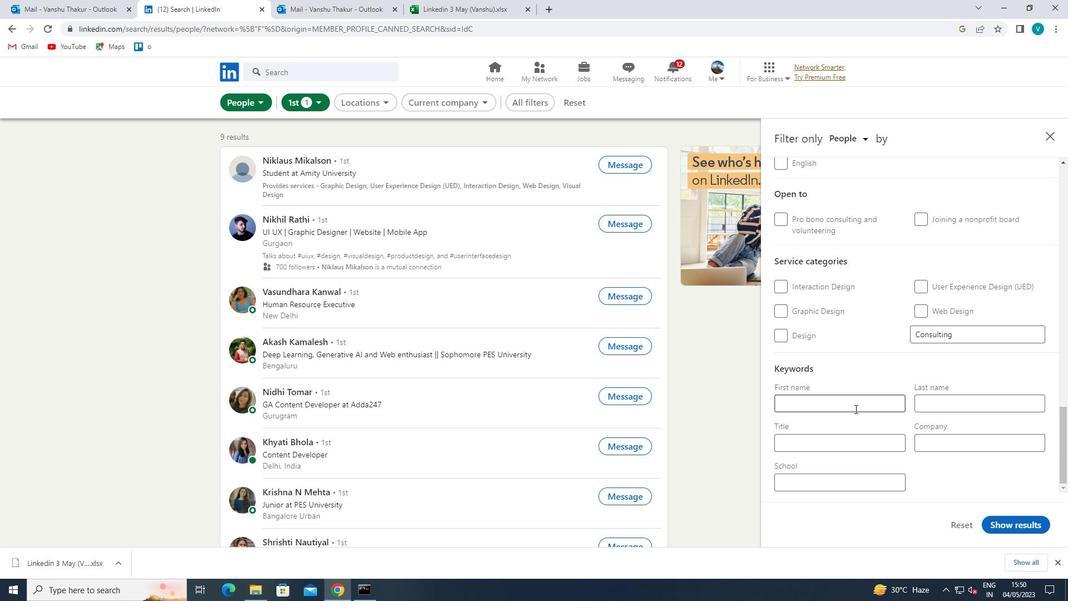 
Action: Mouse pressed left at (855, 432)
Screenshot: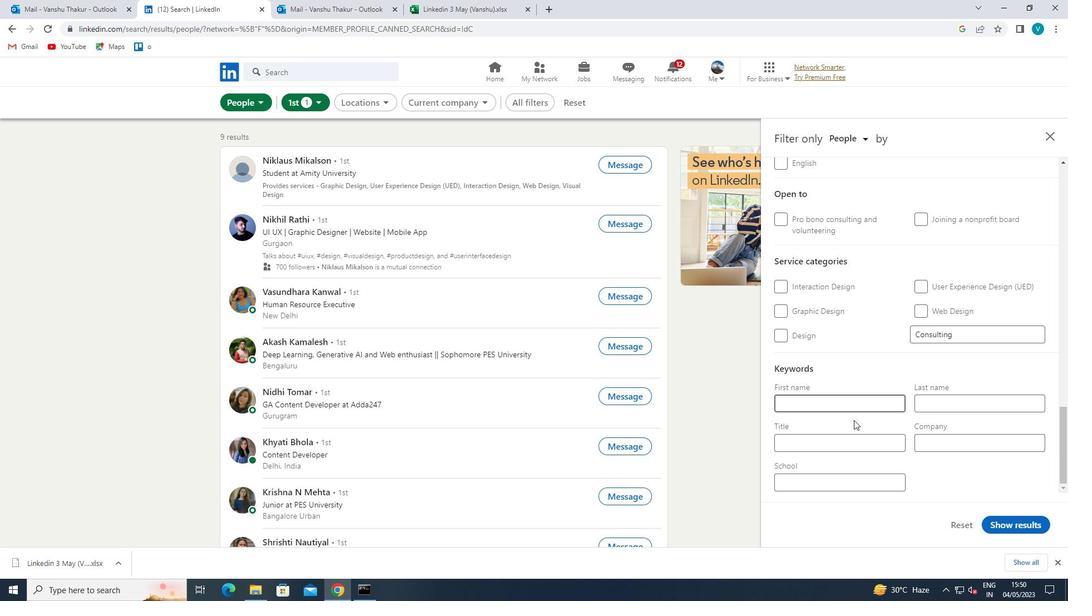 
Action: Mouse moved to (833, 434)
Screenshot: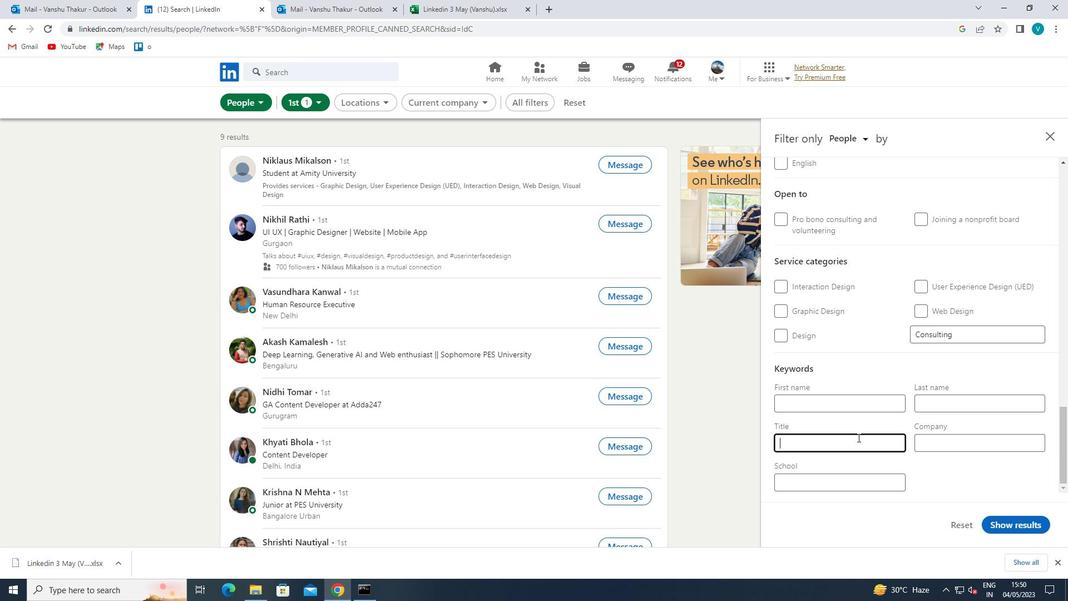 
Action: Key pressed <Key.shift>QUALITY<Key.space><Key.shift>CONTROL
Screenshot: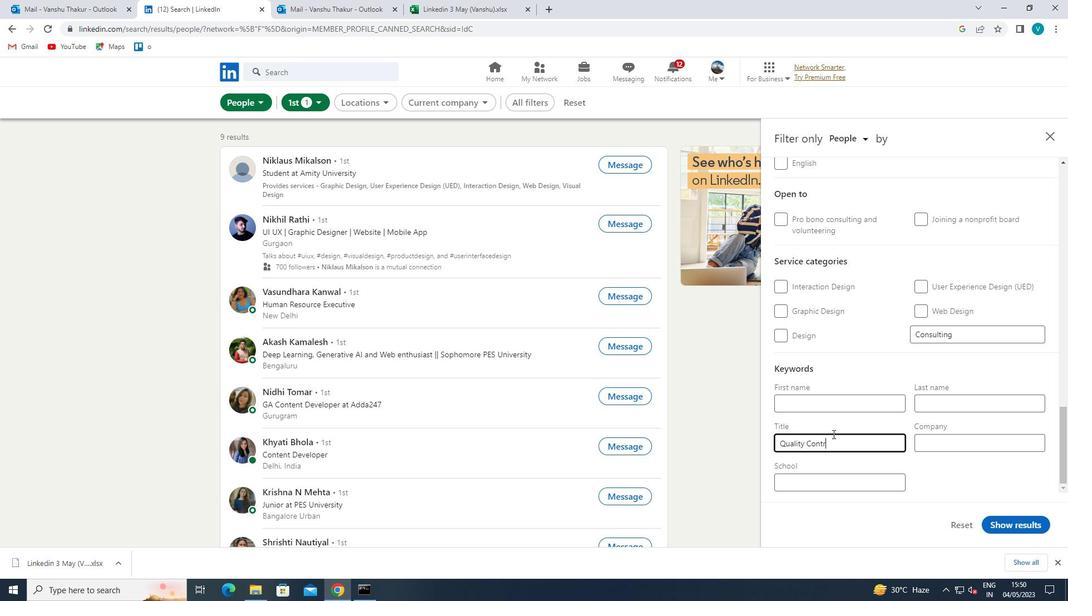 
Action: Mouse moved to (1018, 525)
Screenshot: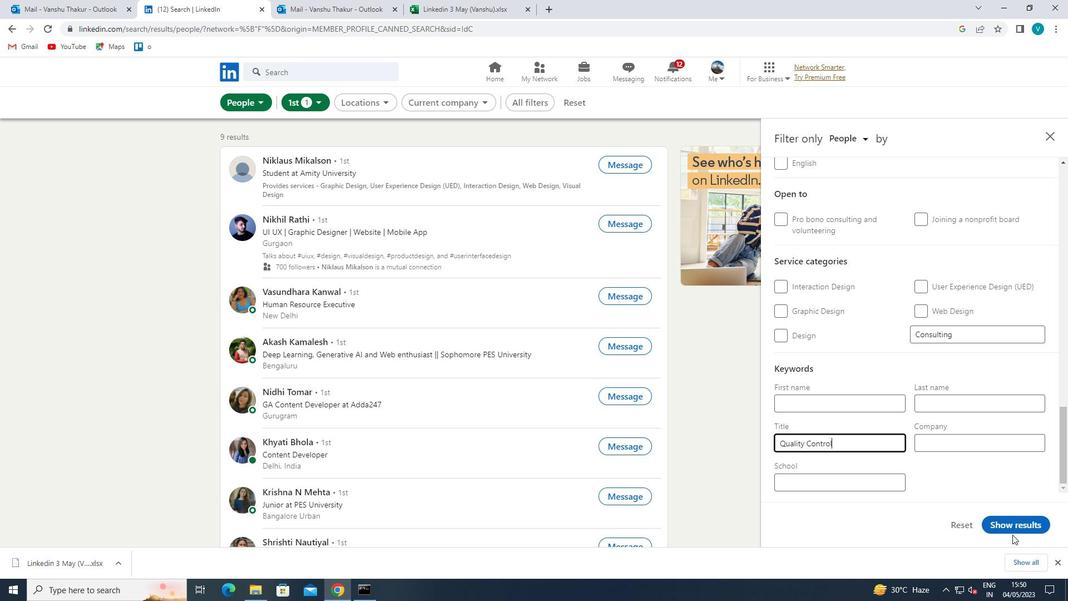 
Action: Mouse pressed left at (1018, 525)
Screenshot: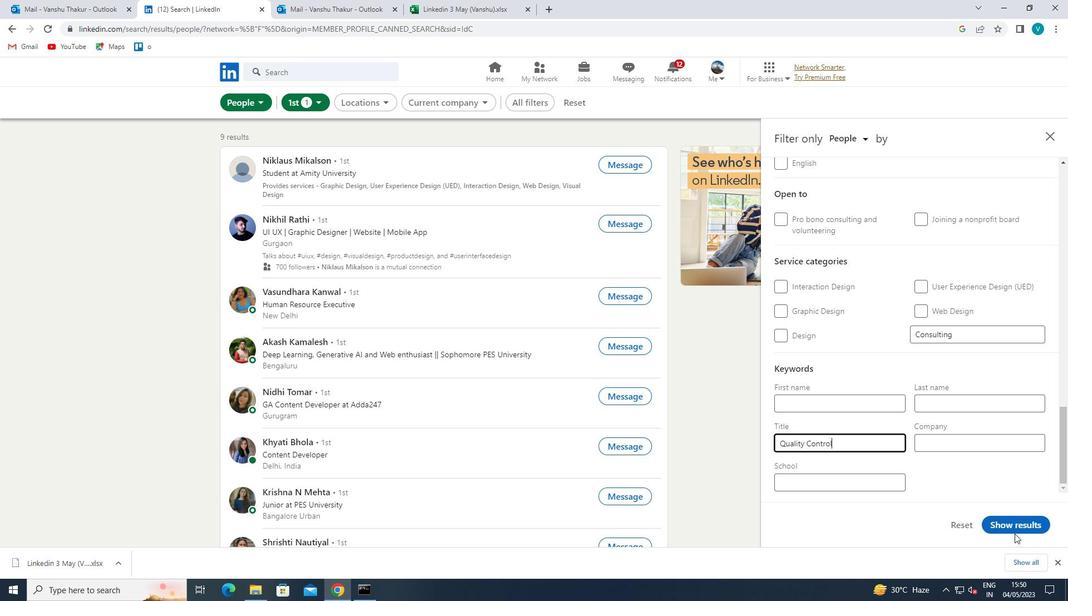 
